 Task: Create a due date automation trigger when advanced on, on the tuesday before a card is due add fields without custom field "Resume" set at 11:00 AM.
Action: Mouse moved to (1139, 347)
Screenshot: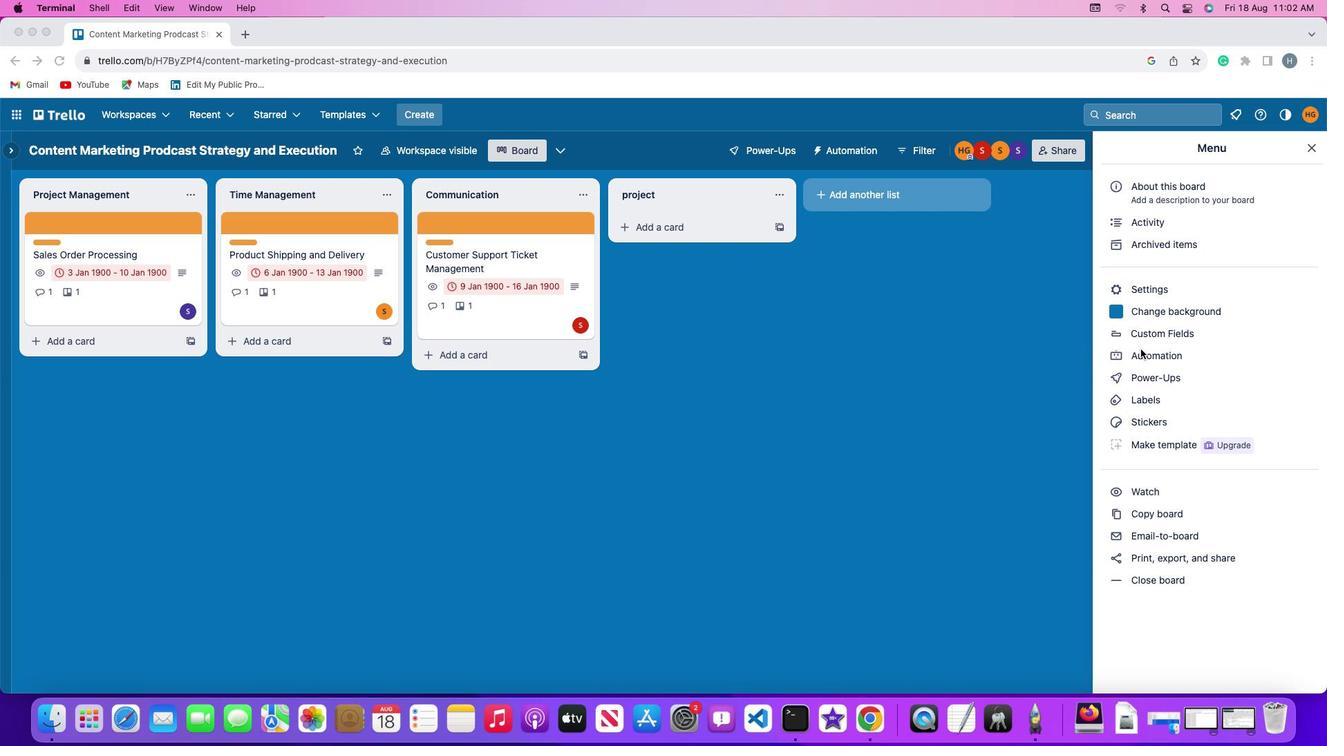 
Action: Mouse pressed left at (1139, 347)
Screenshot: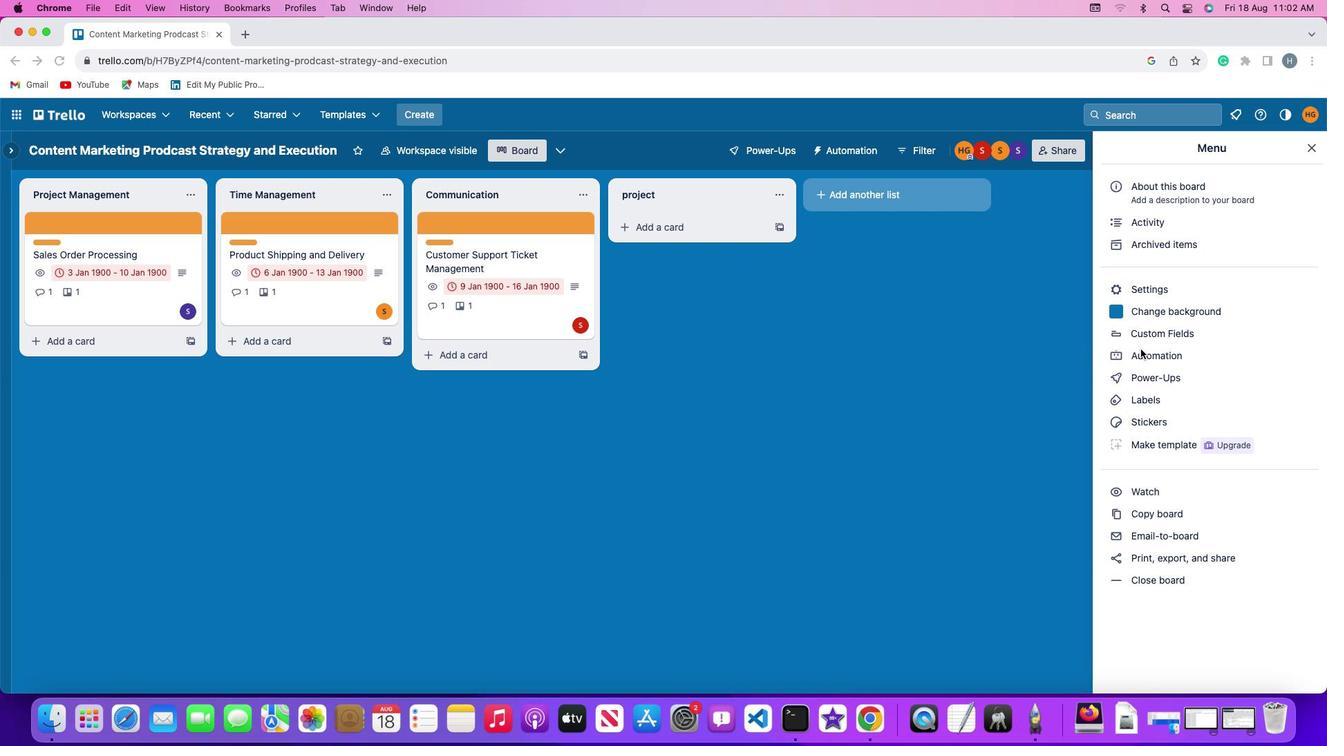 
Action: Mouse pressed left at (1139, 347)
Screenshot: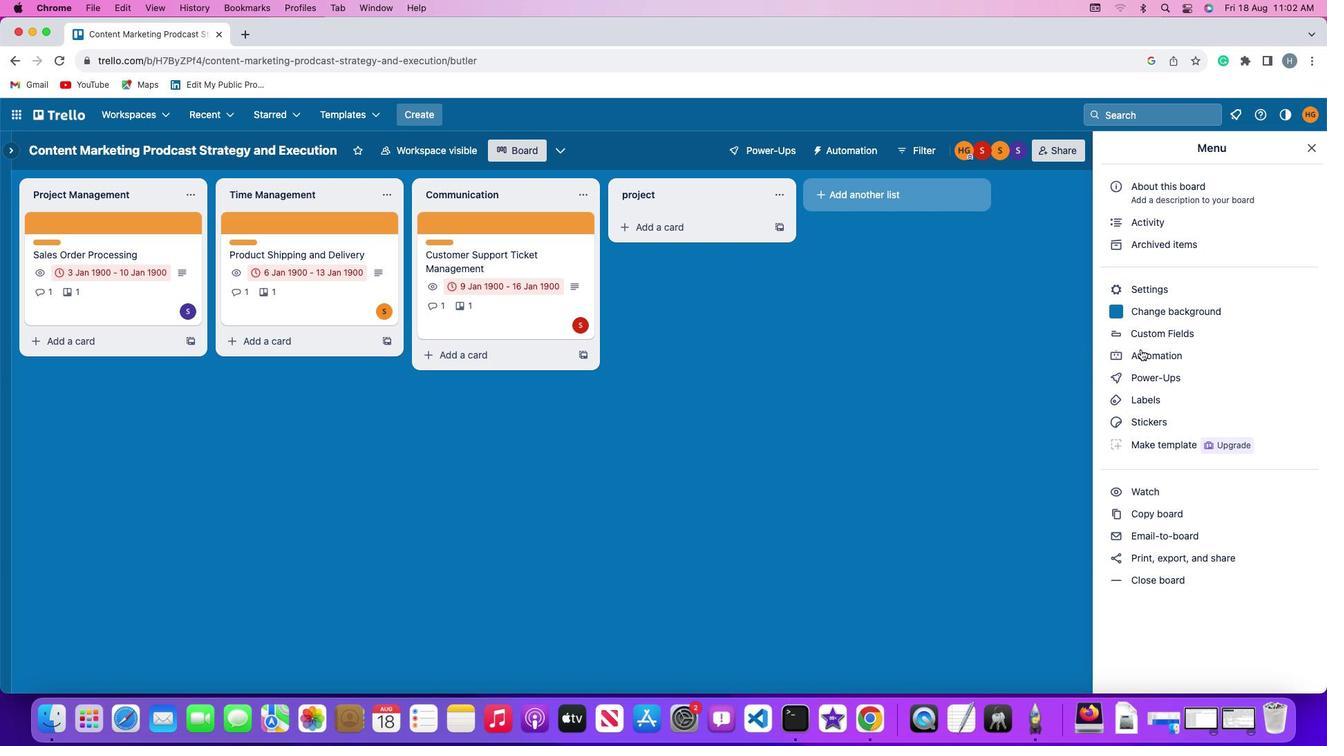 
Action: Mouse moved to (78, 331)
Screenshot: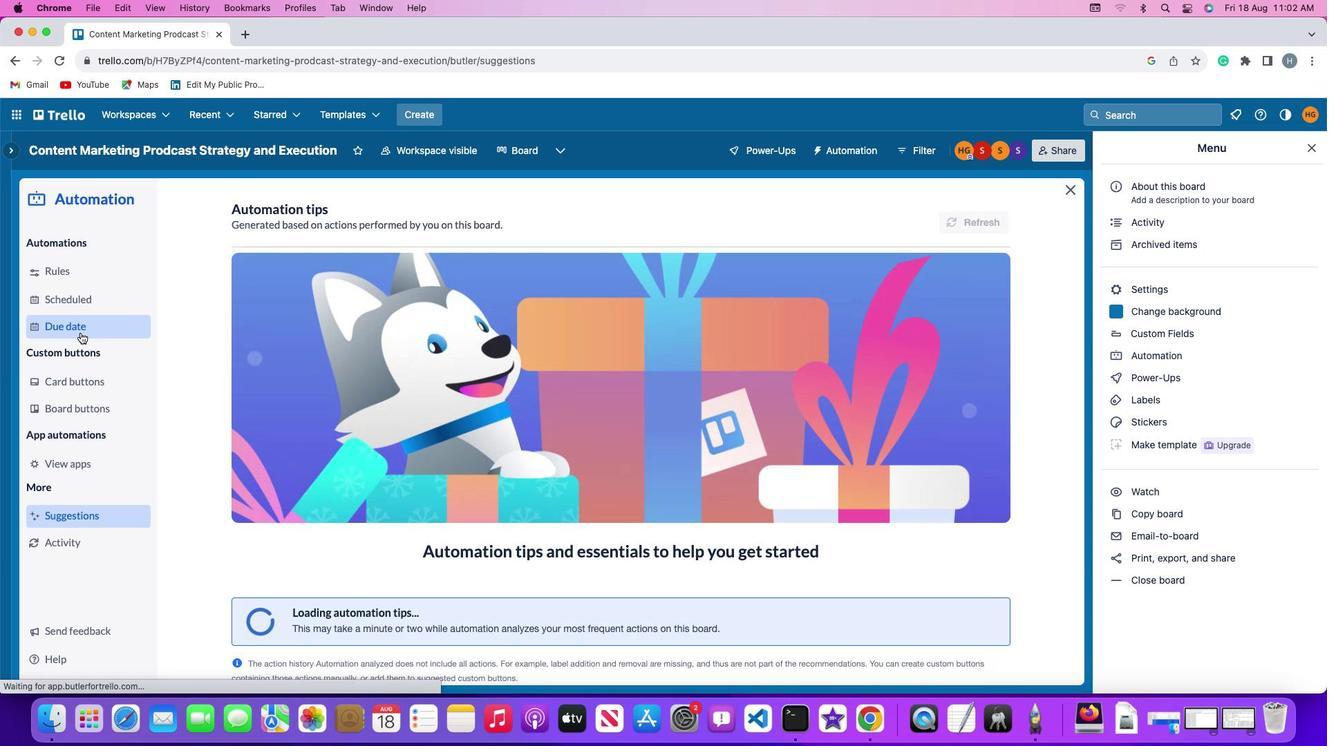 
Action: Mouse pressed left at (78, 331)
Screenshot: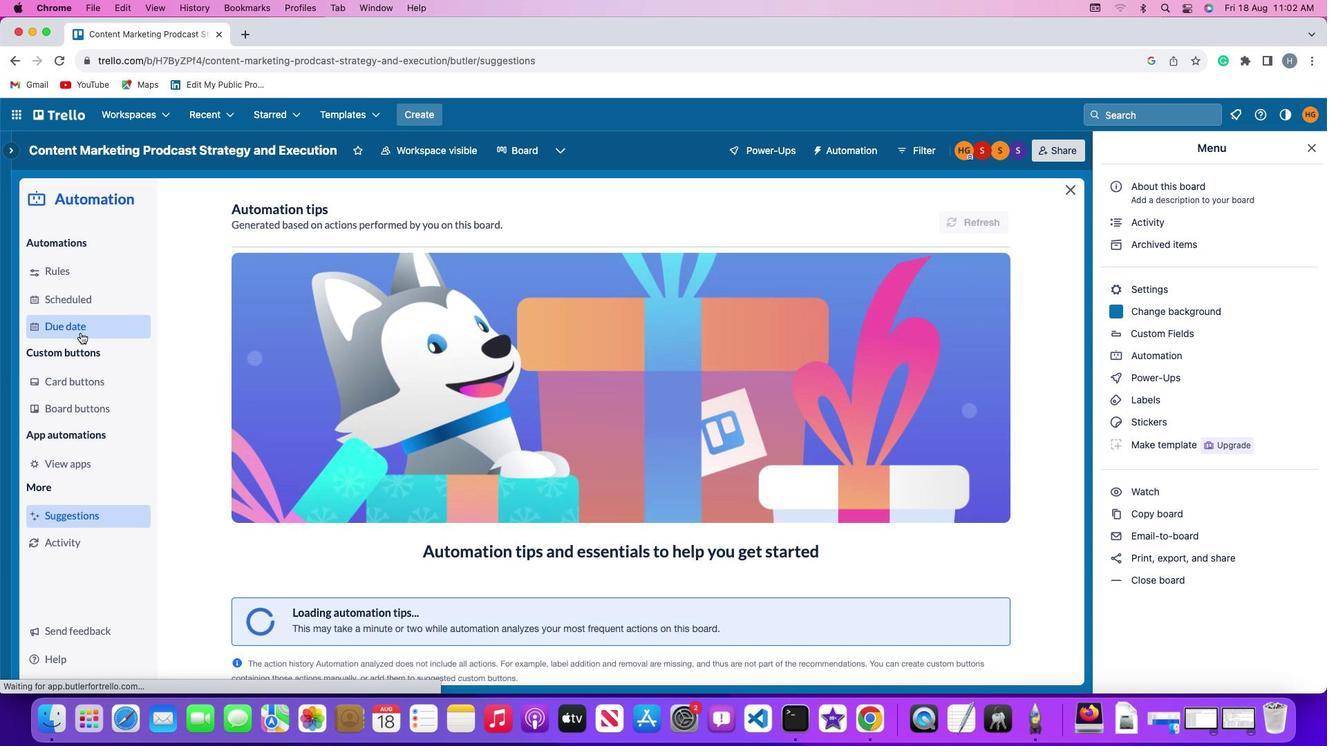 
Action: Mouse moved to (943, 209)
Screenshot: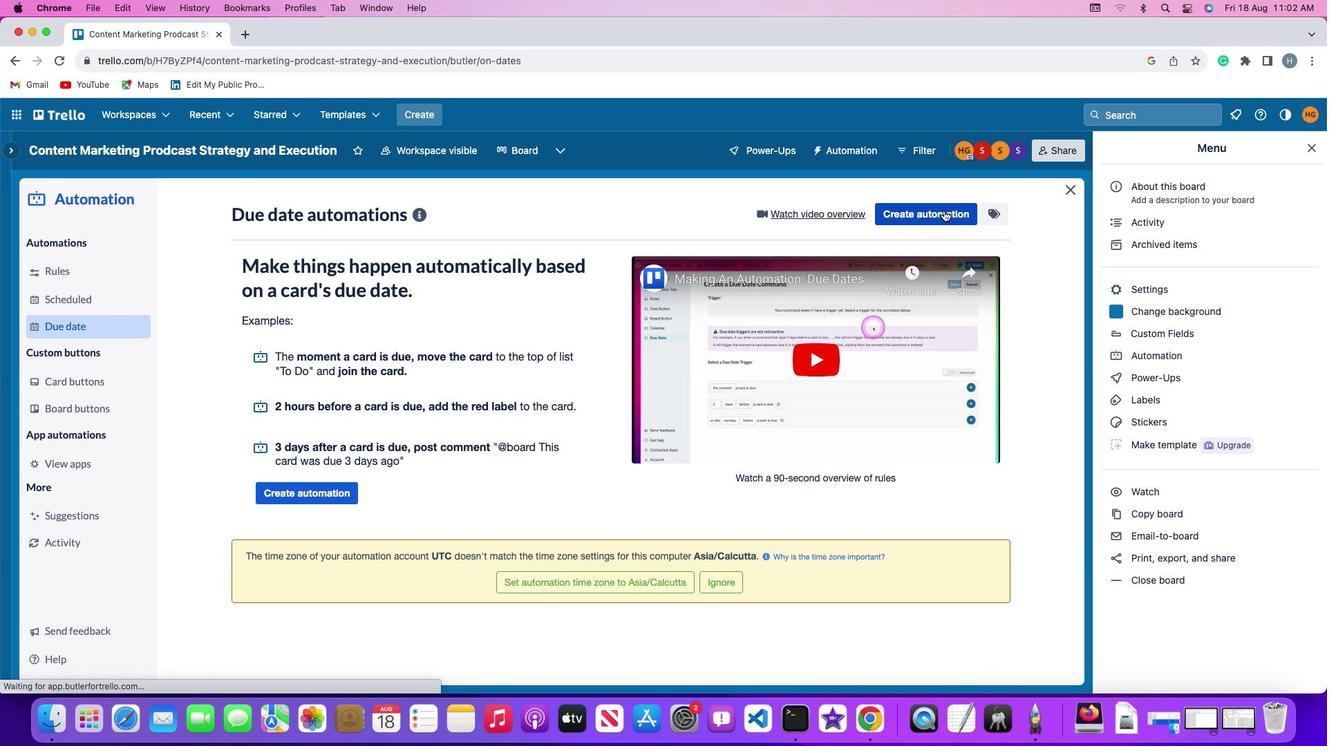 
Action: Mouse pressed left at (943, 209)
Screenshot: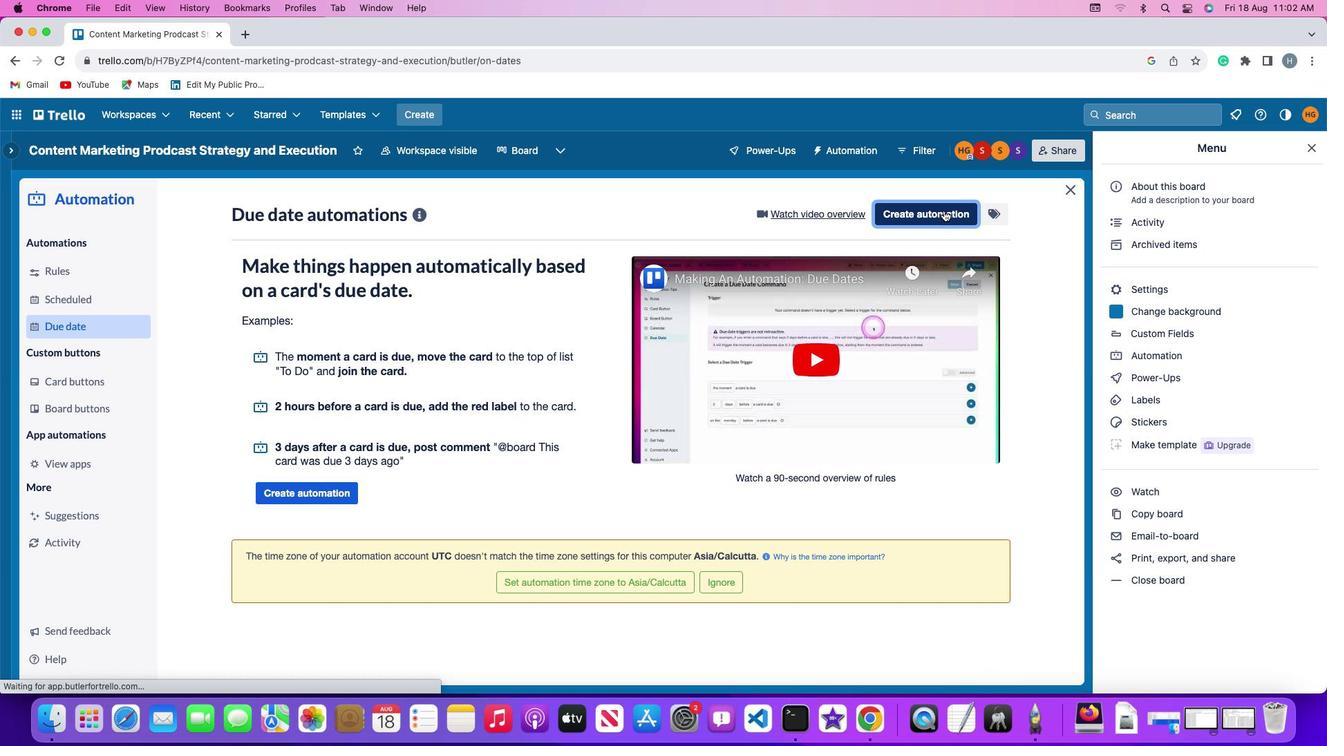 
Action: Mouse moved to (270, 345)
Screenshot: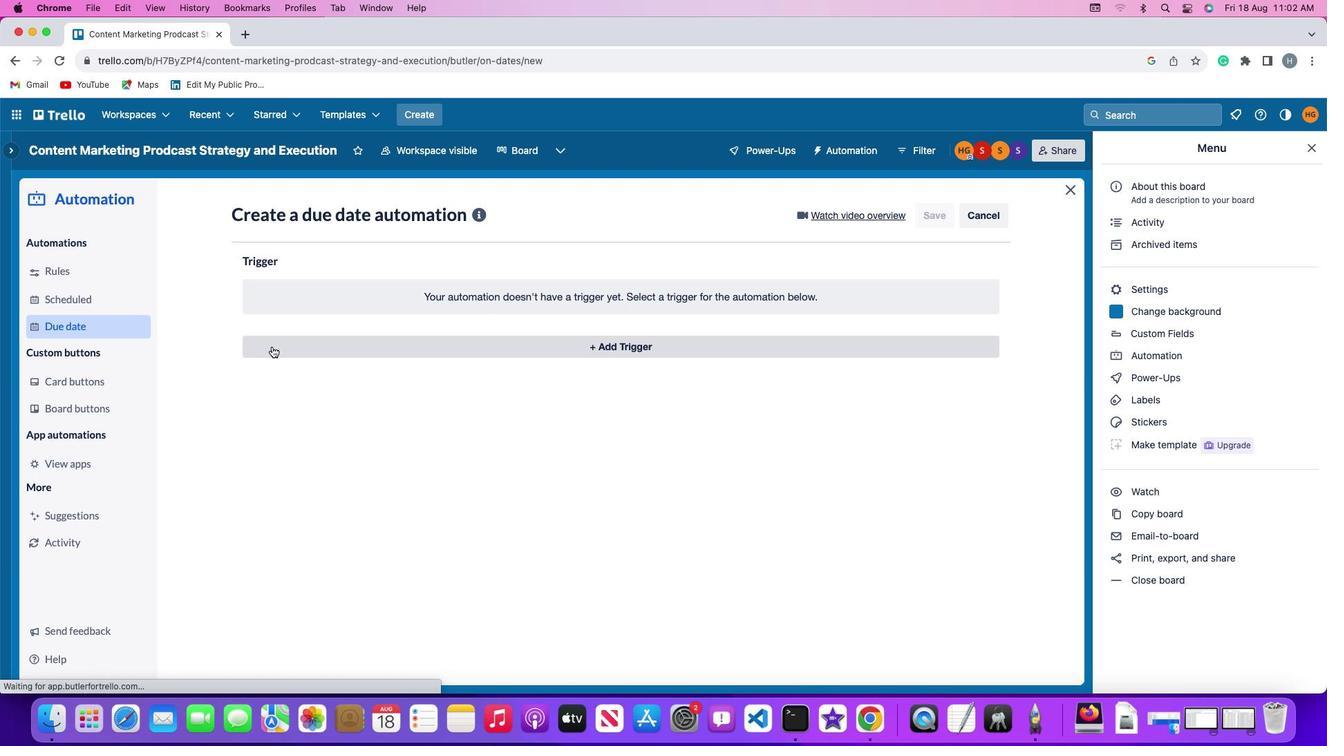 
Action: Mouse pressed left at (270, 345)
Screenshot: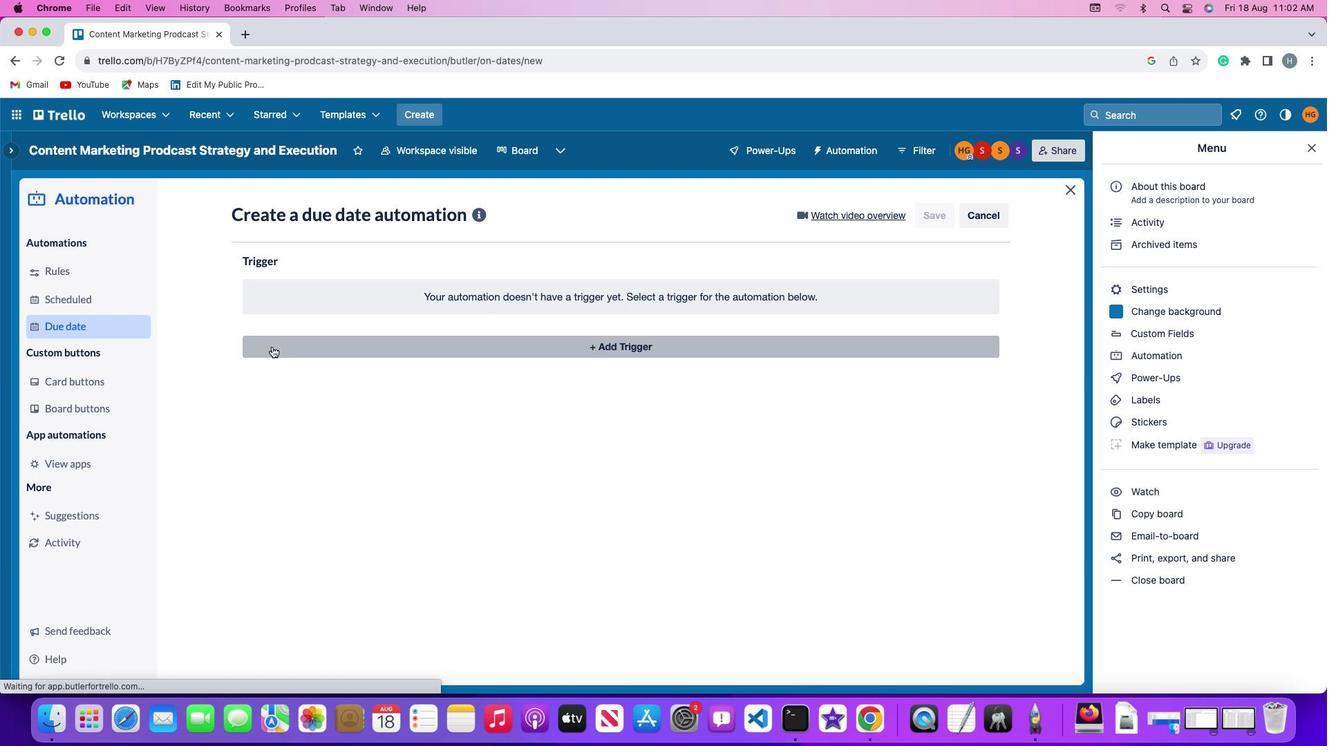 
Action: Mouse moved to (288, 600)
Screenshot: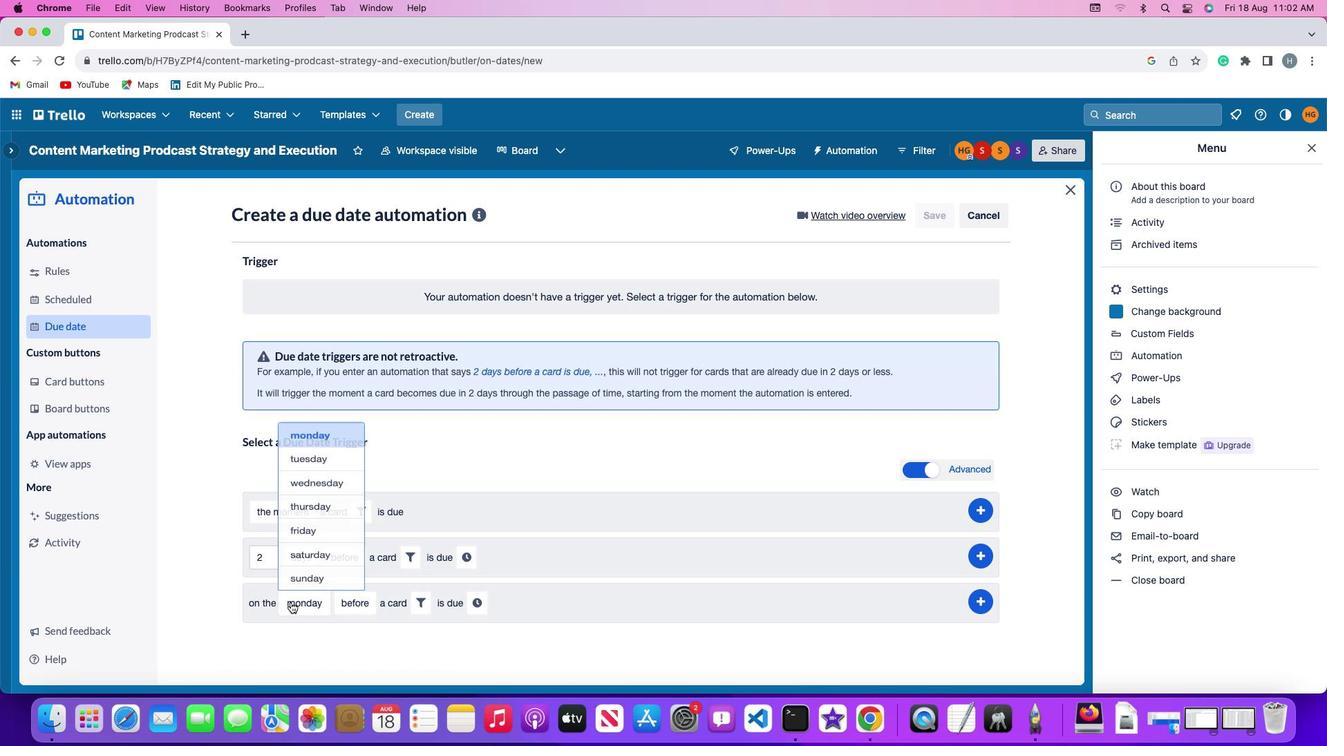 
Action: Mouse pressed left at (288, 600)
Screenshot: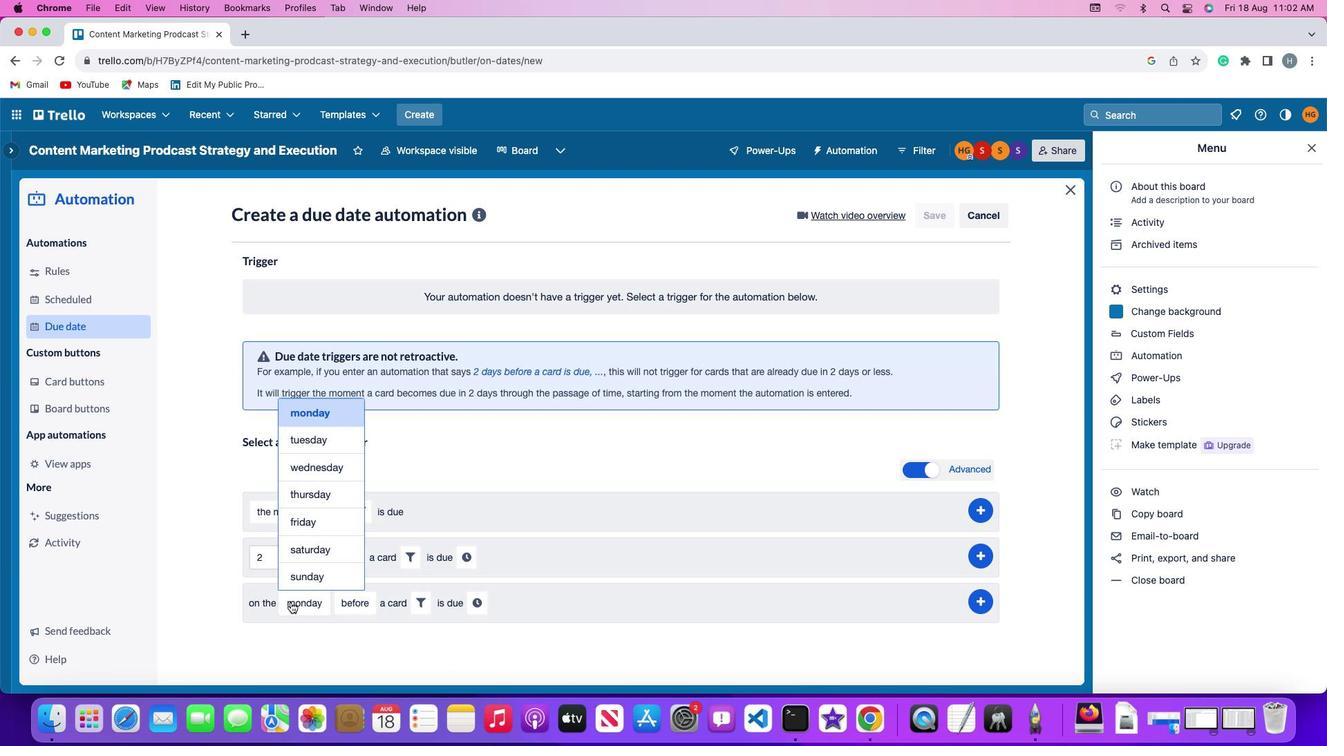 
Action: Mouse moved to (311, 438)
Screenshot: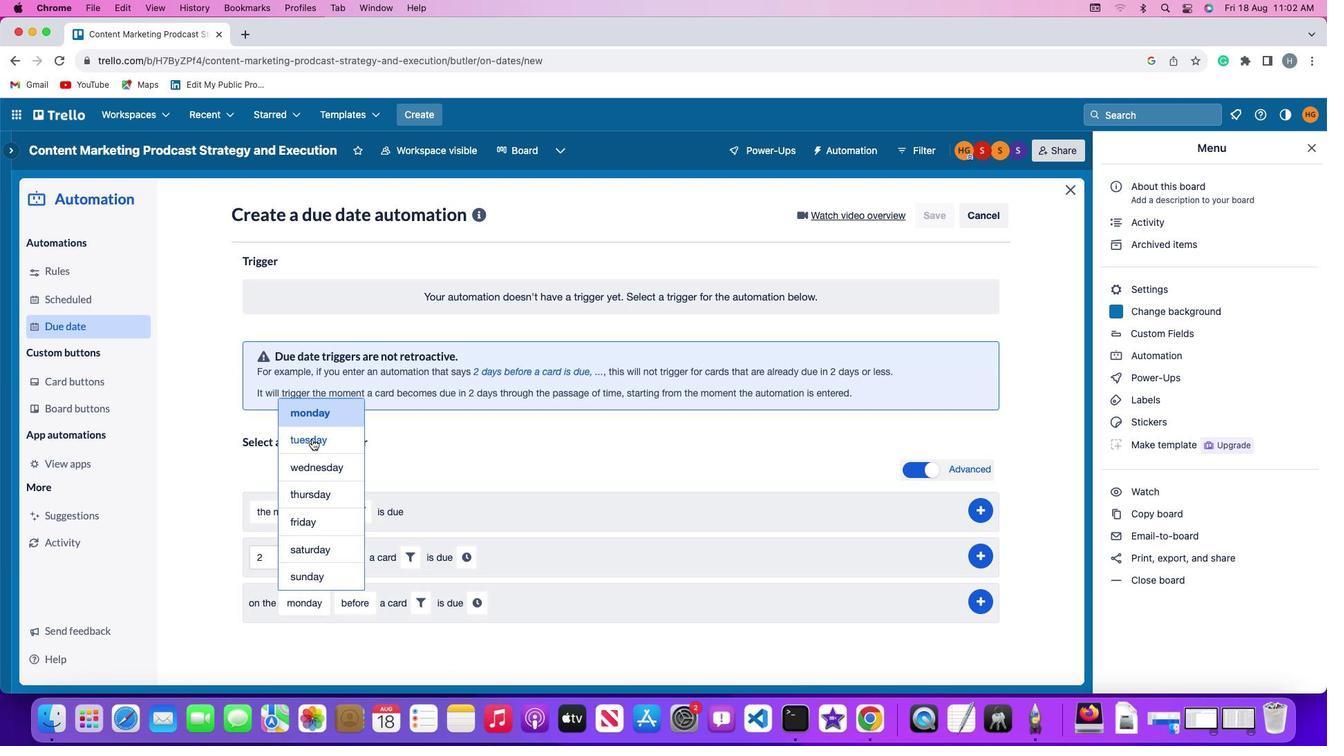 
Action: Mouse pressed left at (311, 438)
Screenshot: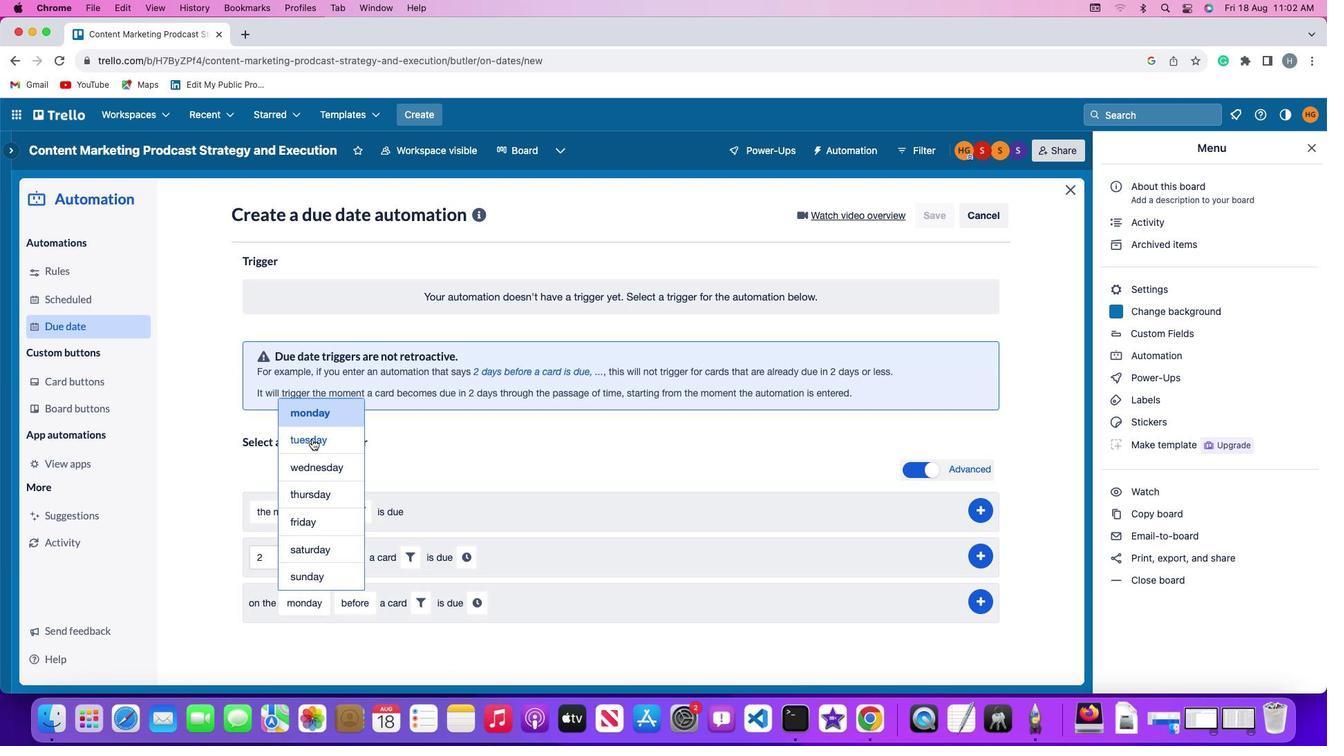 
Action: Mouse moved to (361, 595)
Screenshot: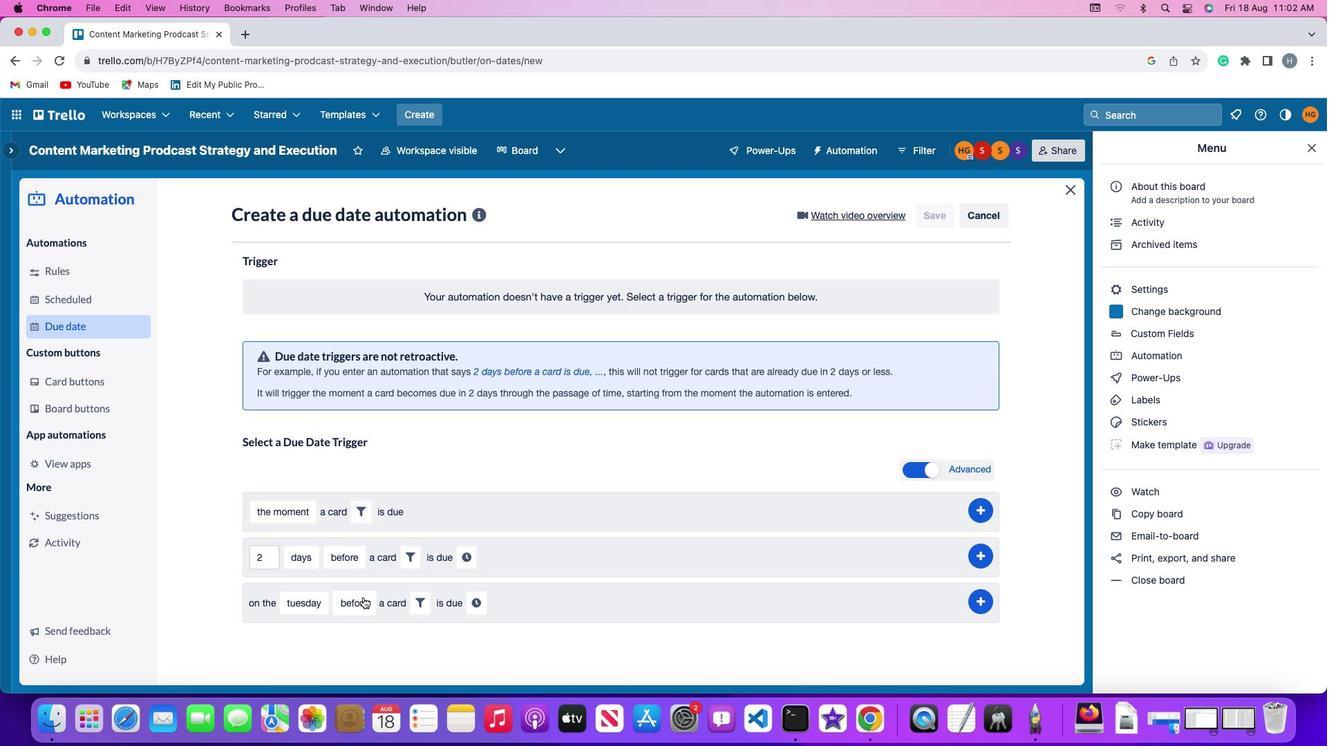 
Action: Mouse pressed left at (361, 595)
Screenshot: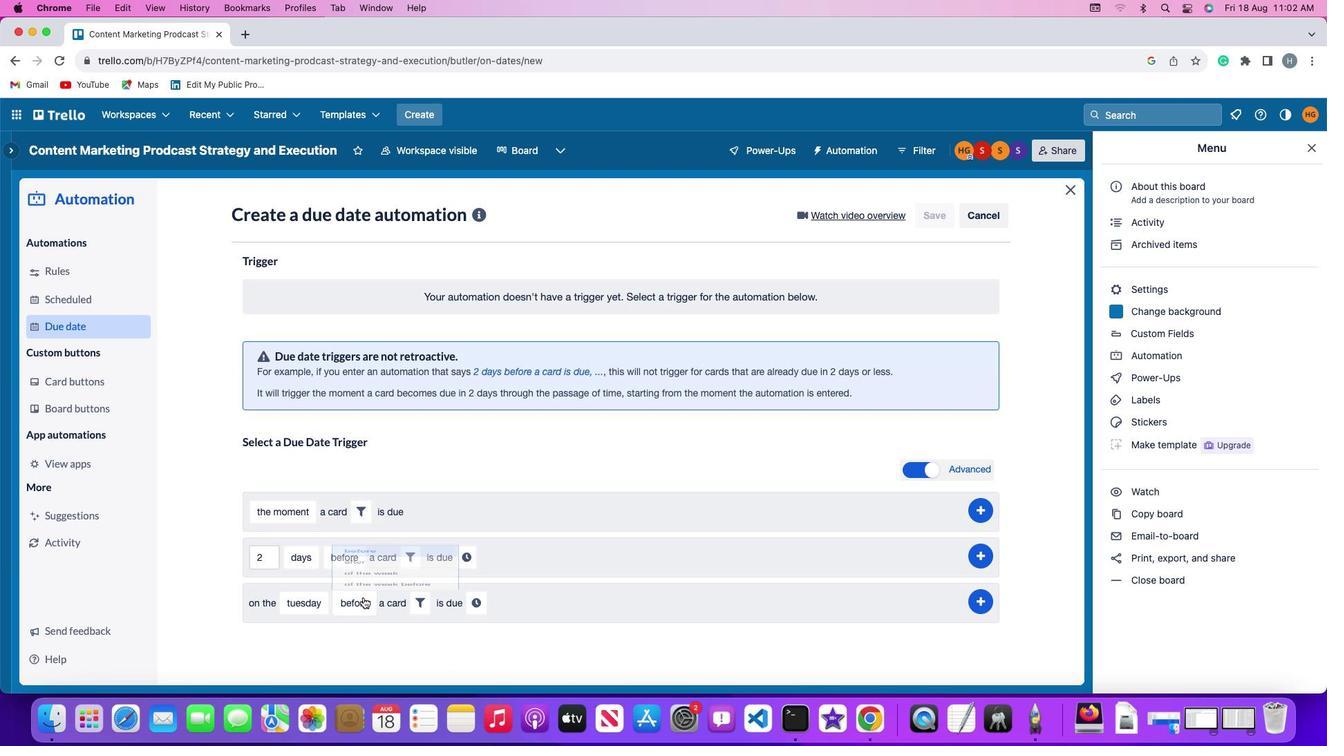 
Action: Mouse moved to (380, 495)
Screenshot: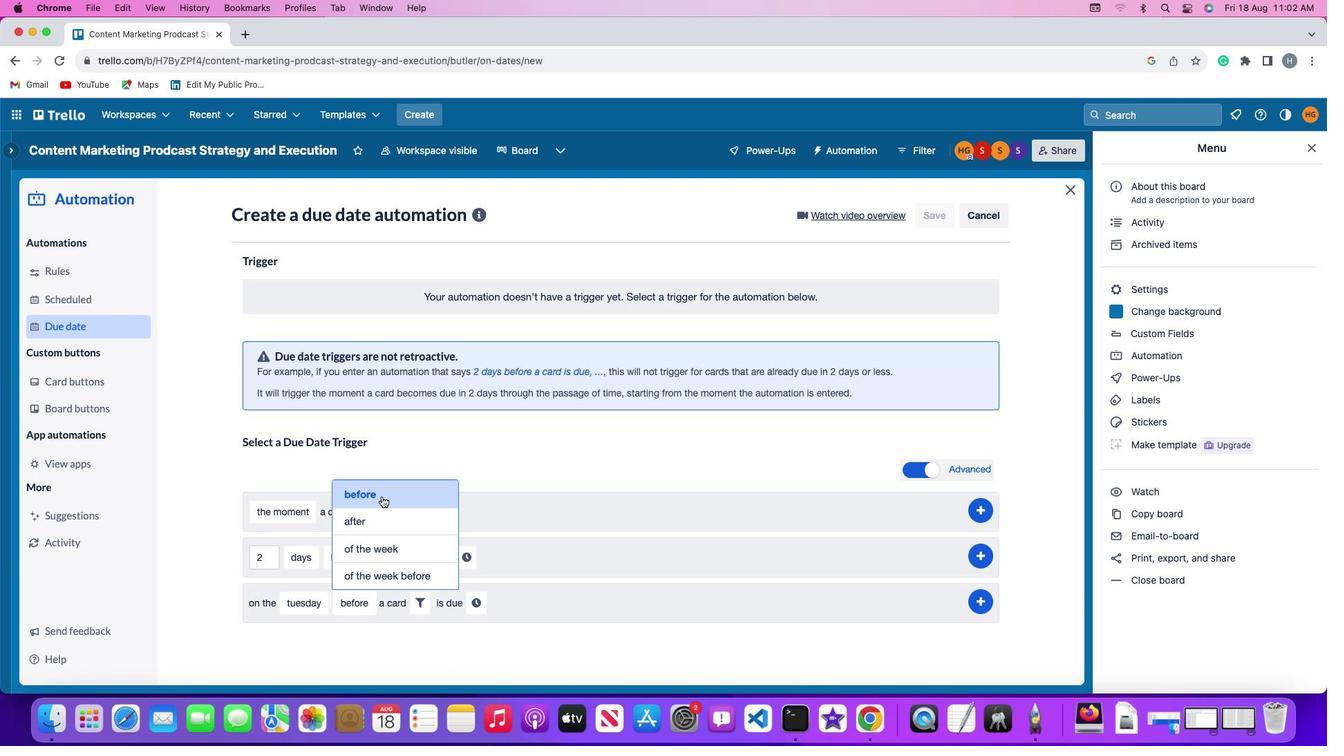 
Action: Mouse pressed left at (380, 495)
Screenshot: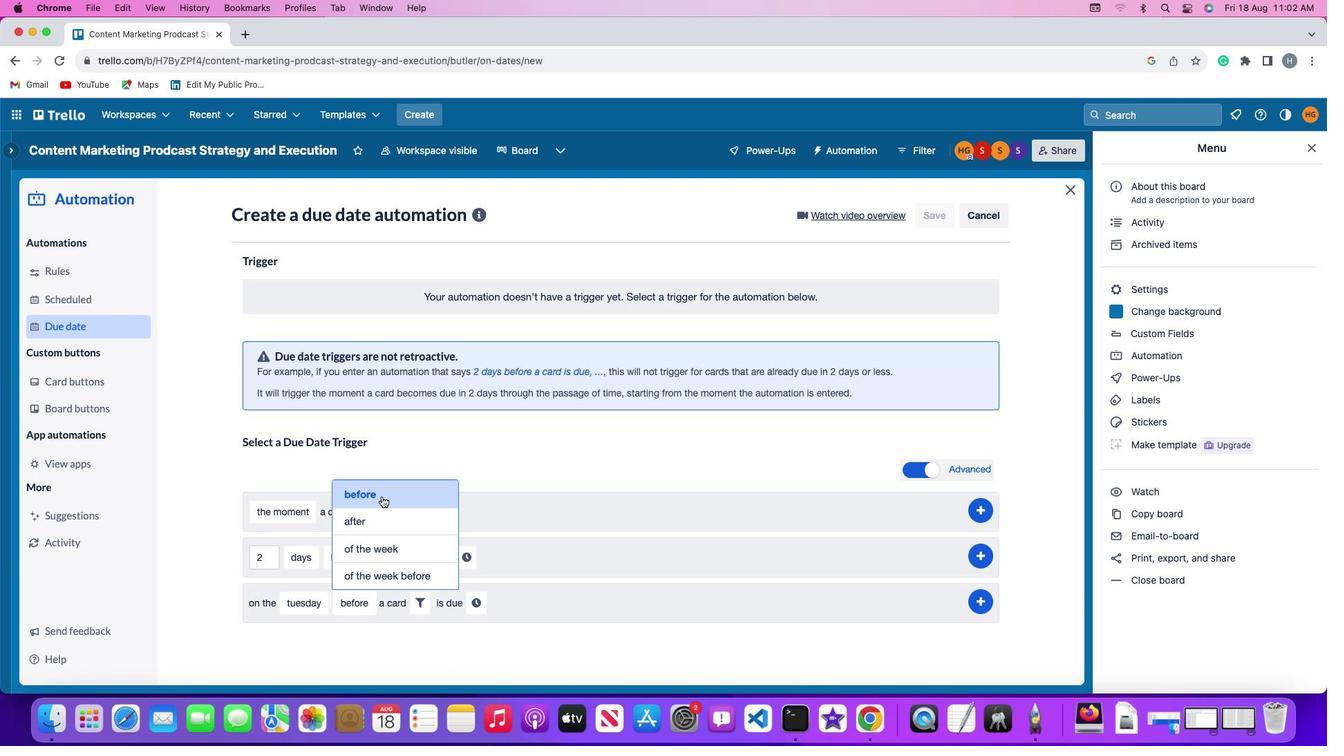 
Action: Mouse moved to (423, 602)
Screenshot: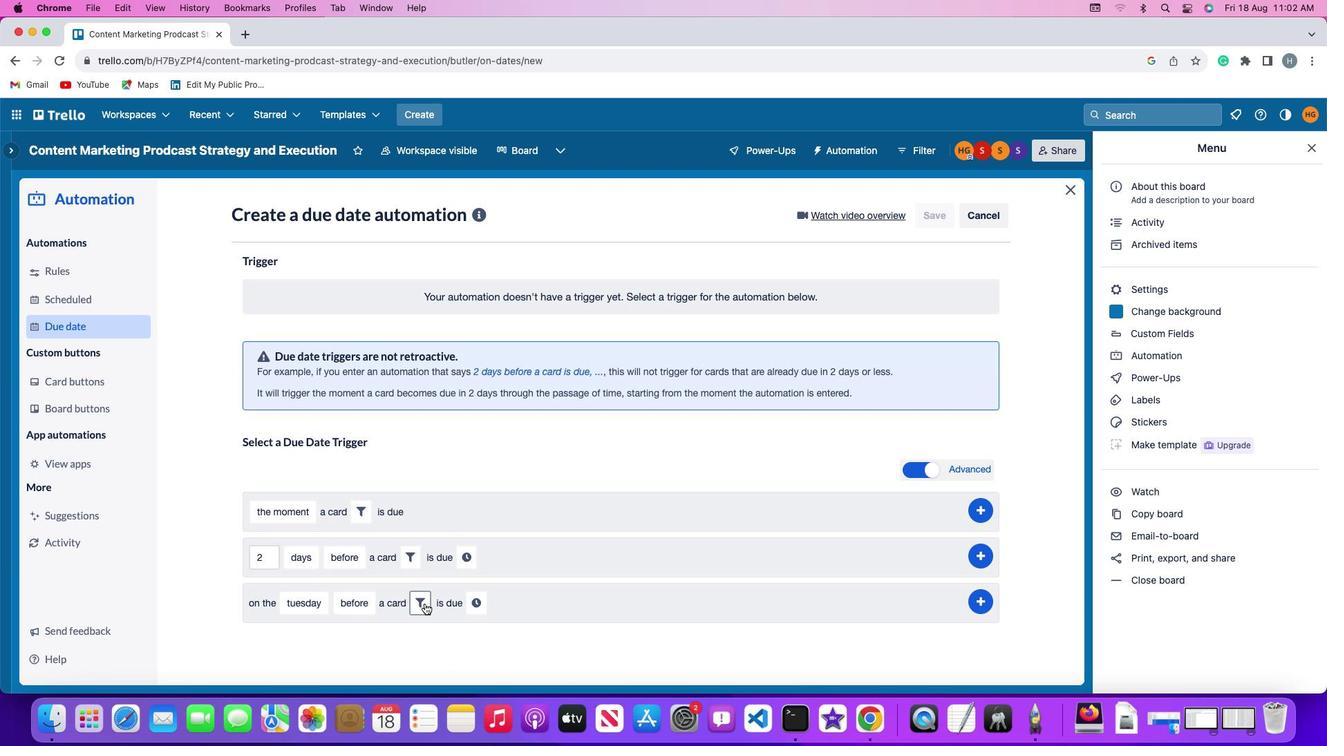 
Action: Mouse pressed left at (423, 602)
Screenshot: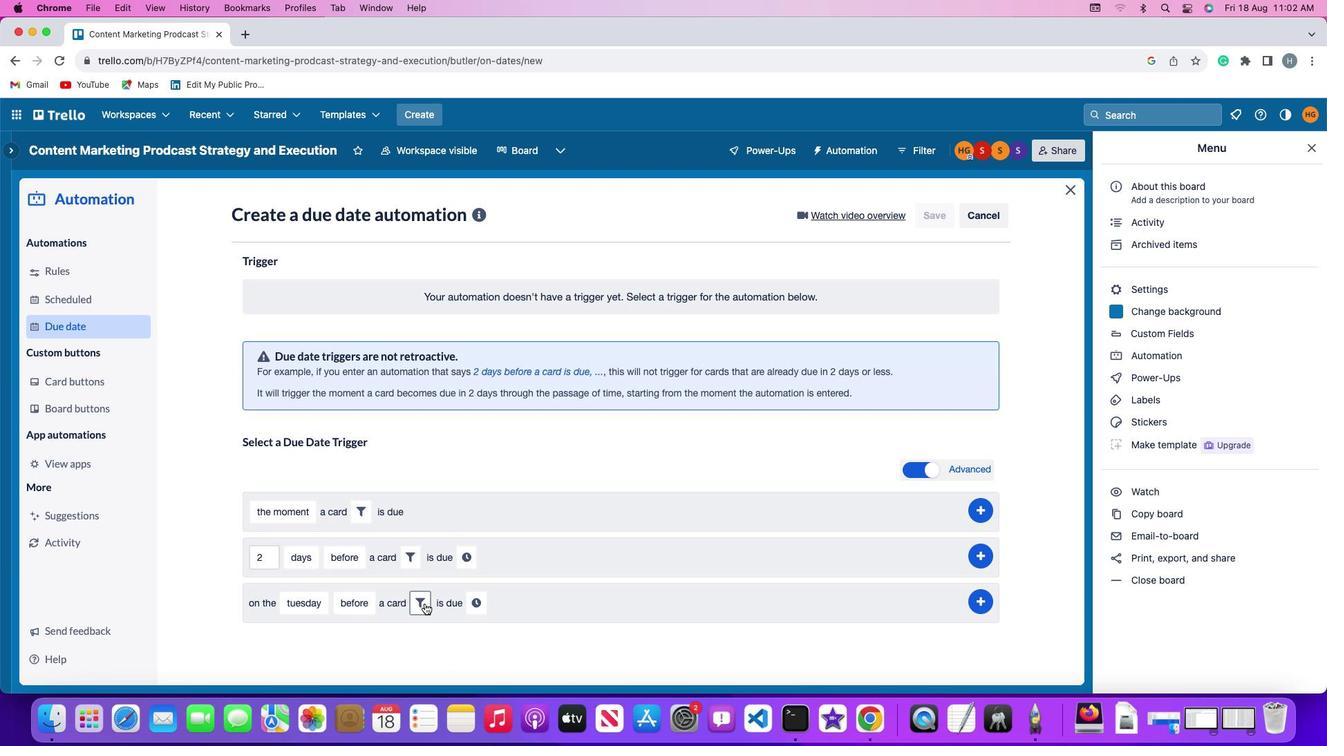 
Action: Mouse moved to (636, 643)
Screenshot: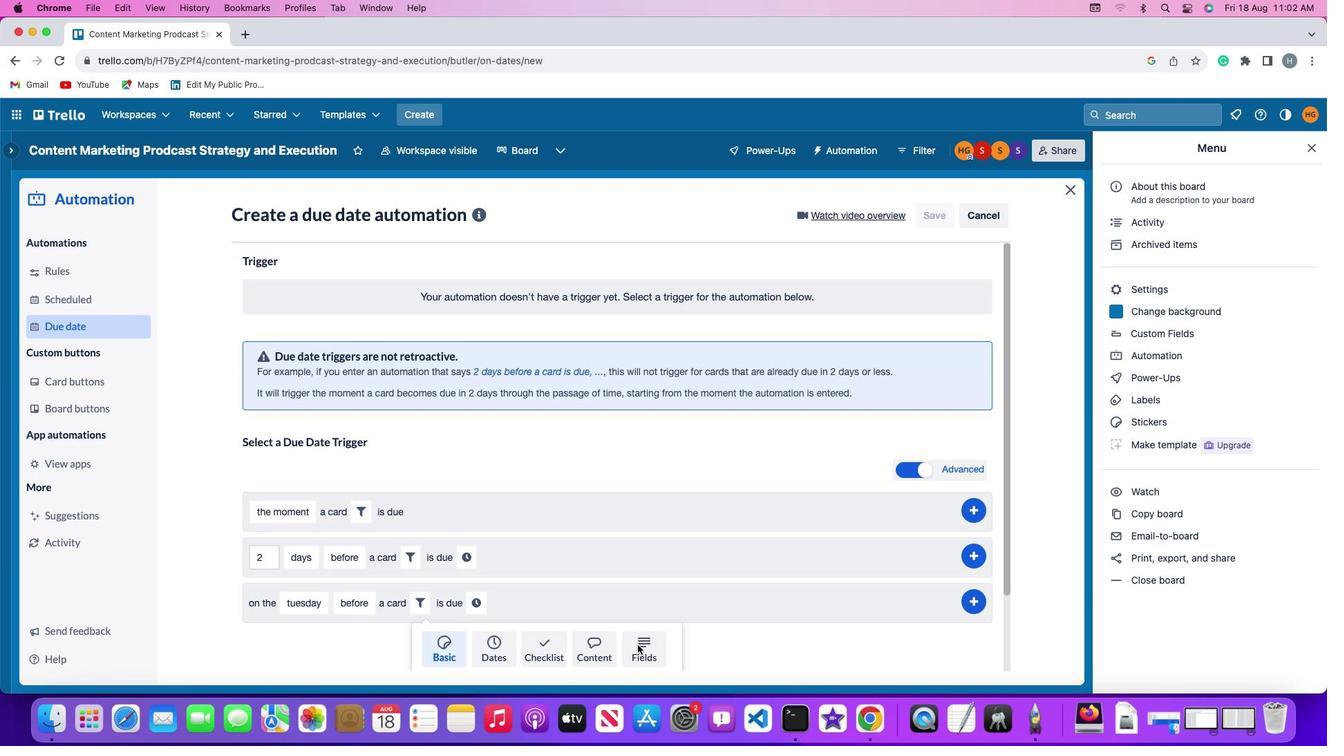 
Action: Mouse pressed left at (636, 643)
Screenshot: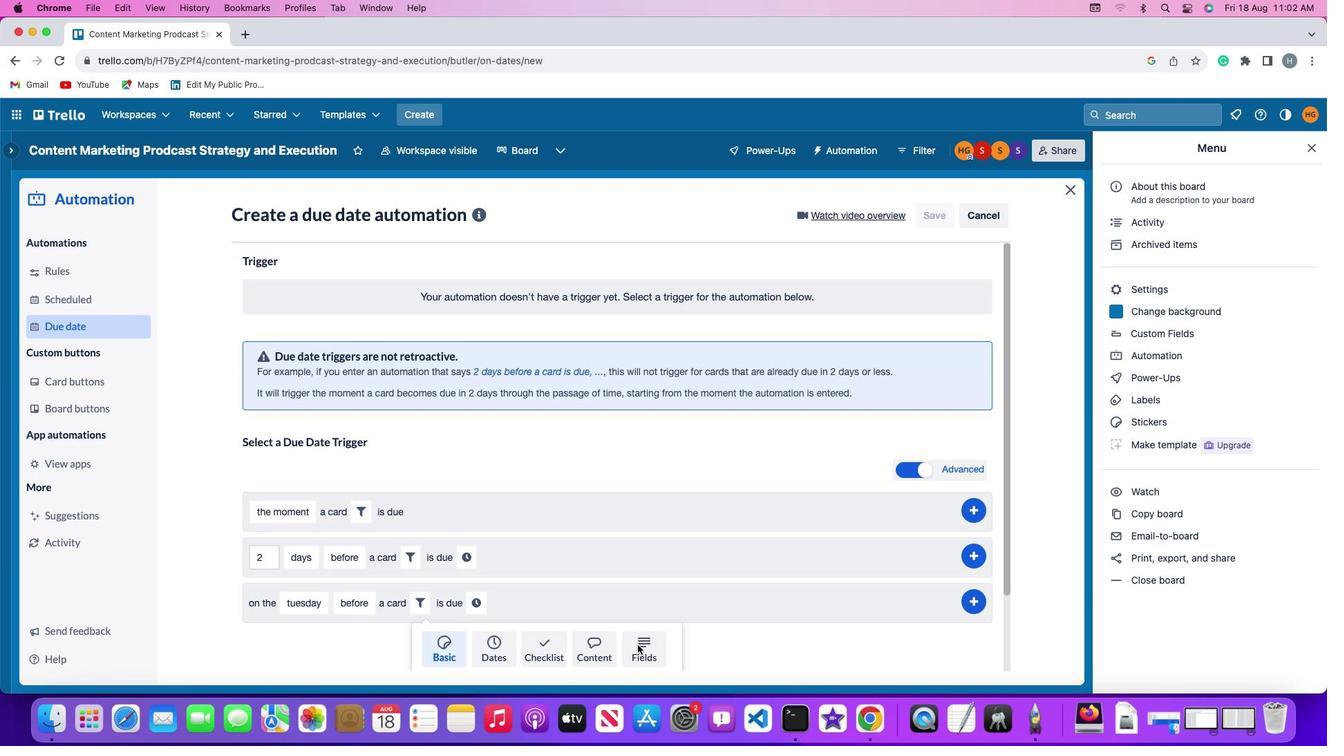 
Action: Mouse moved to (376, 640)
Screenshot: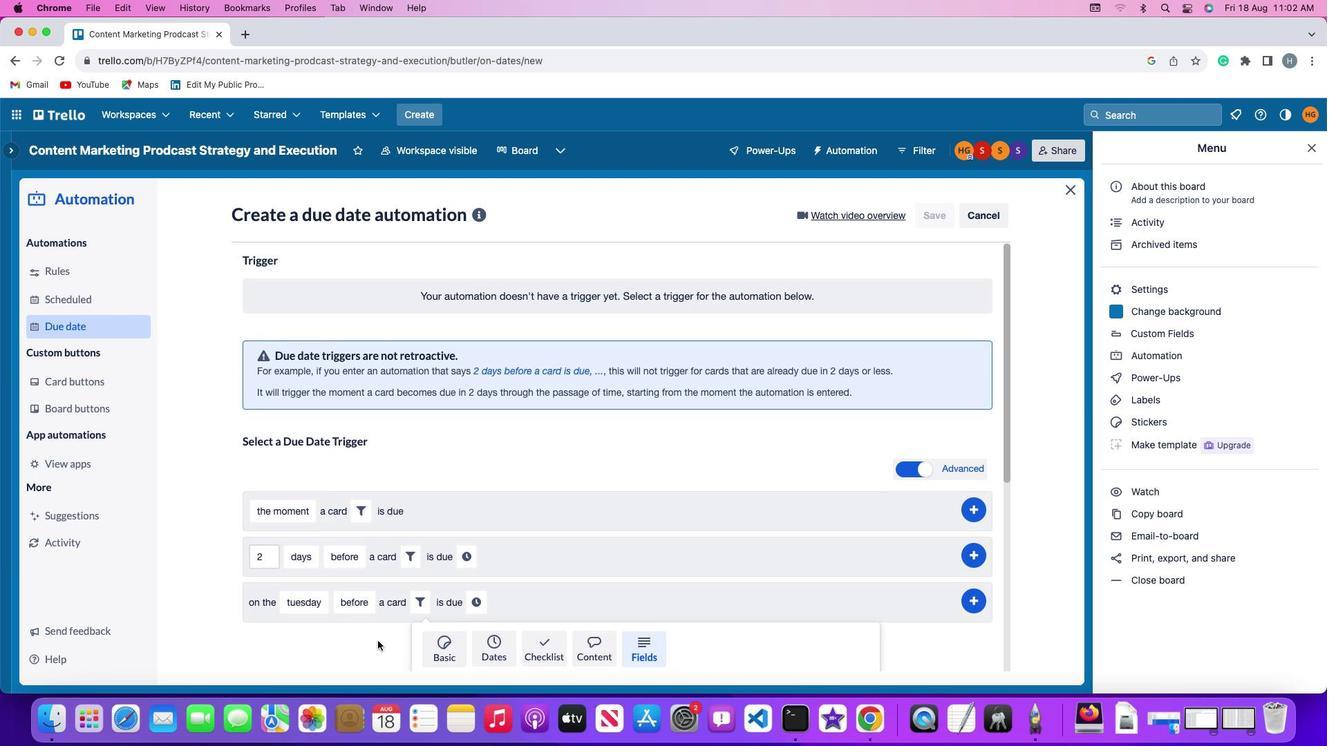 
Action: Mouse scrolled (376, 640) with delta (0, -1)
Screenshot: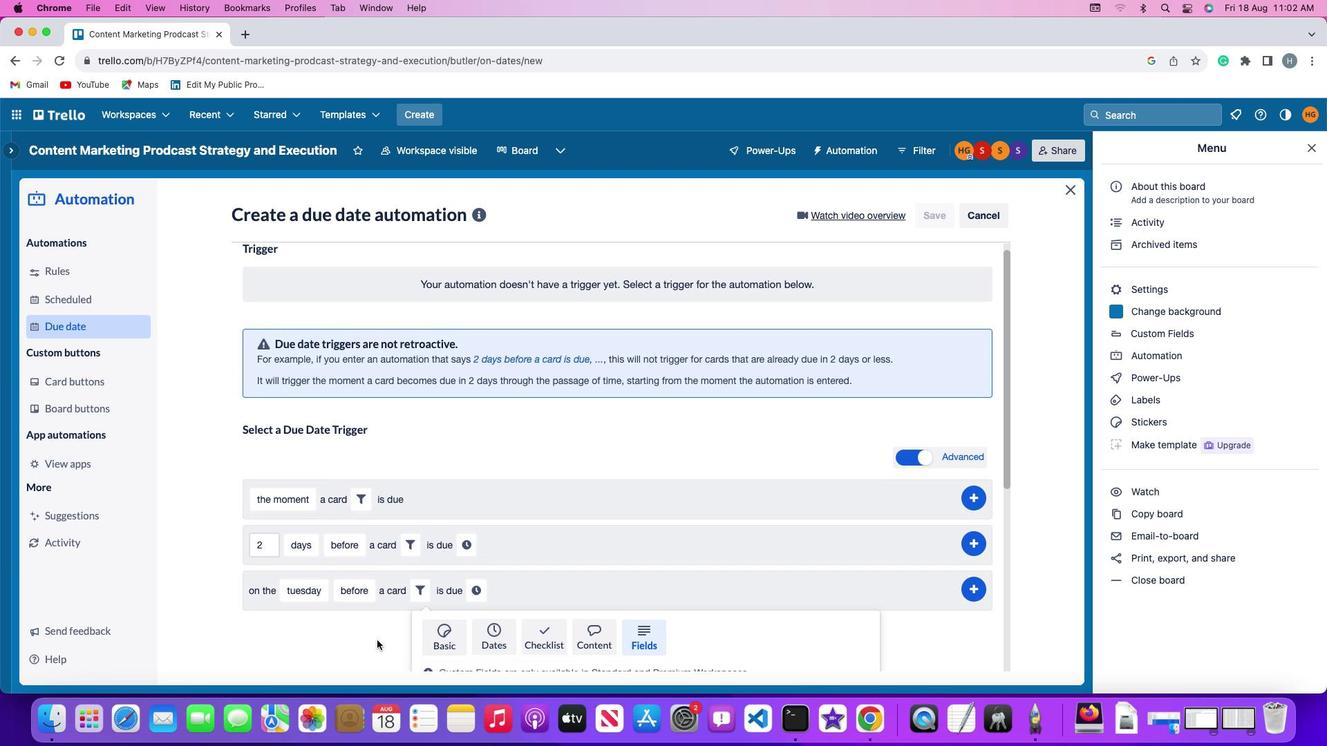 
Action: Mouse moved to (376, 639)
Screenshot: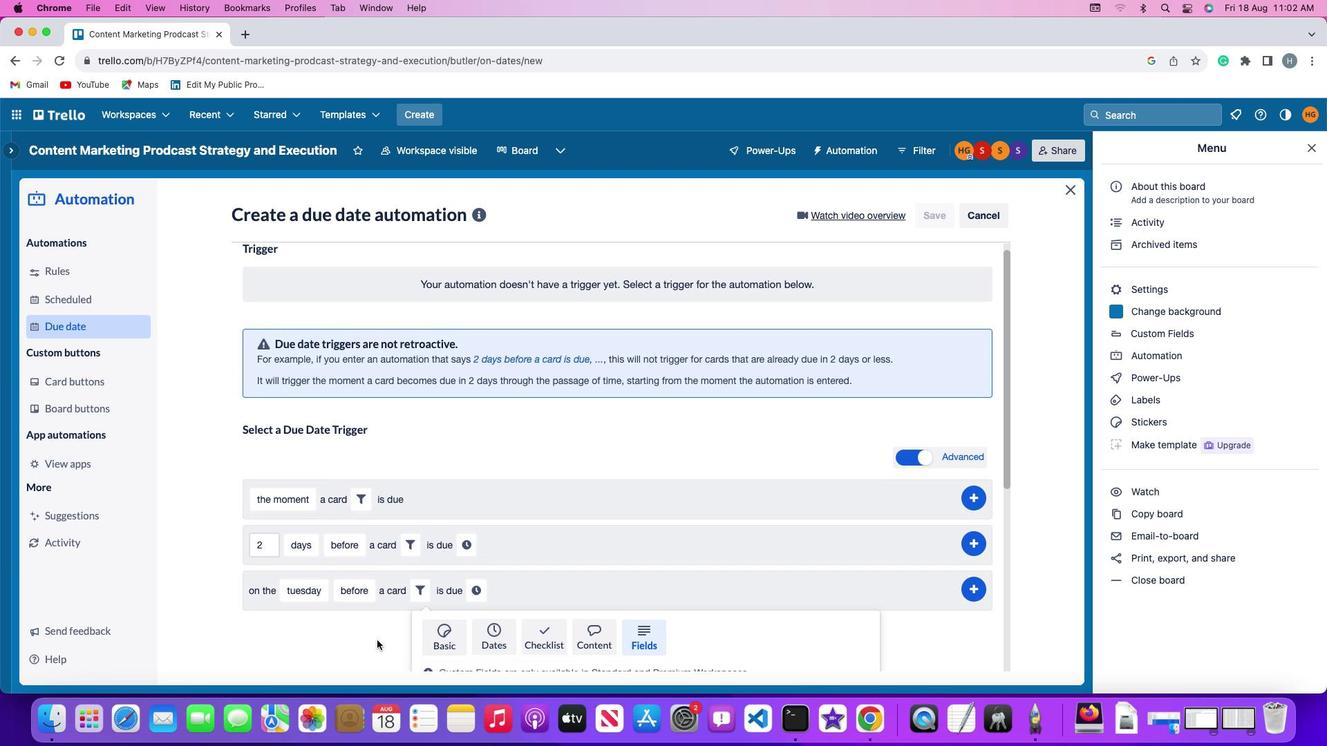 
Action: Mouse scrolled (376, 639) with delta (0, -1)
Screenshot: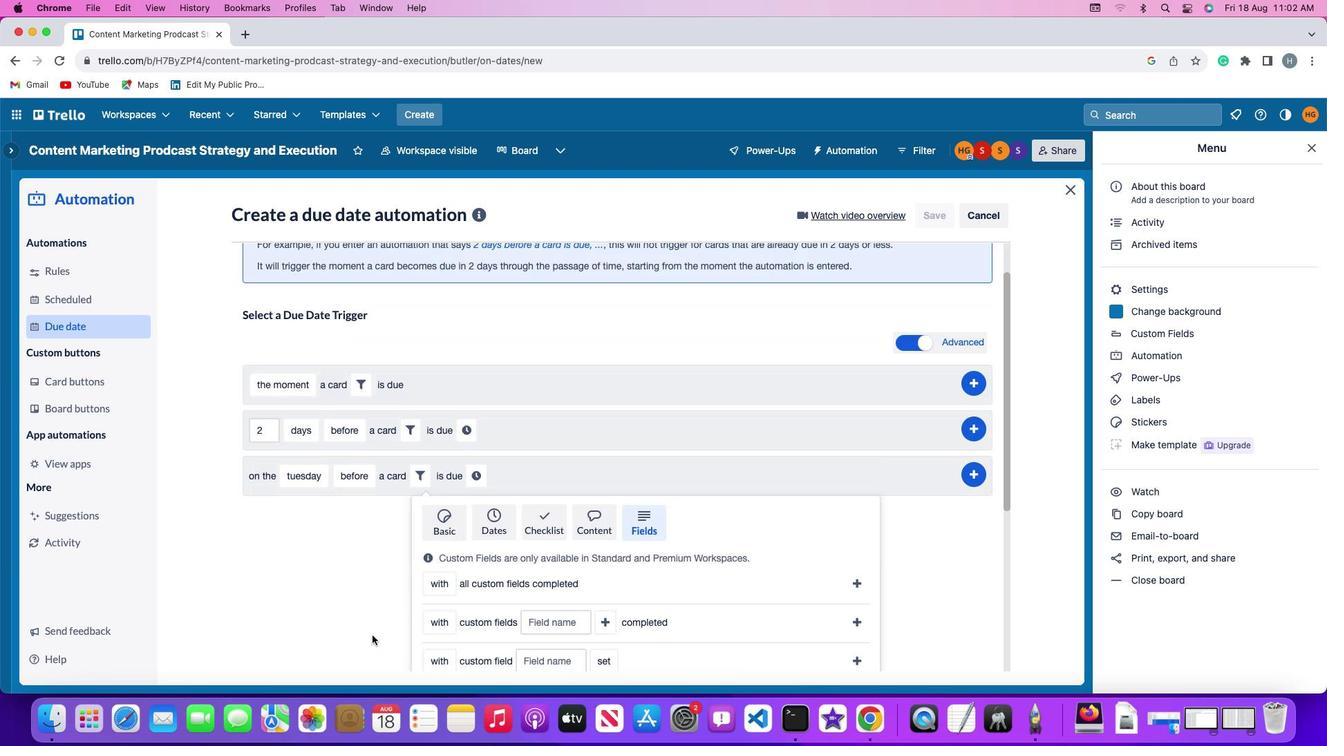 
Action: Mouse scrolled (376, 639) with delta (0, -2)
Screenshot: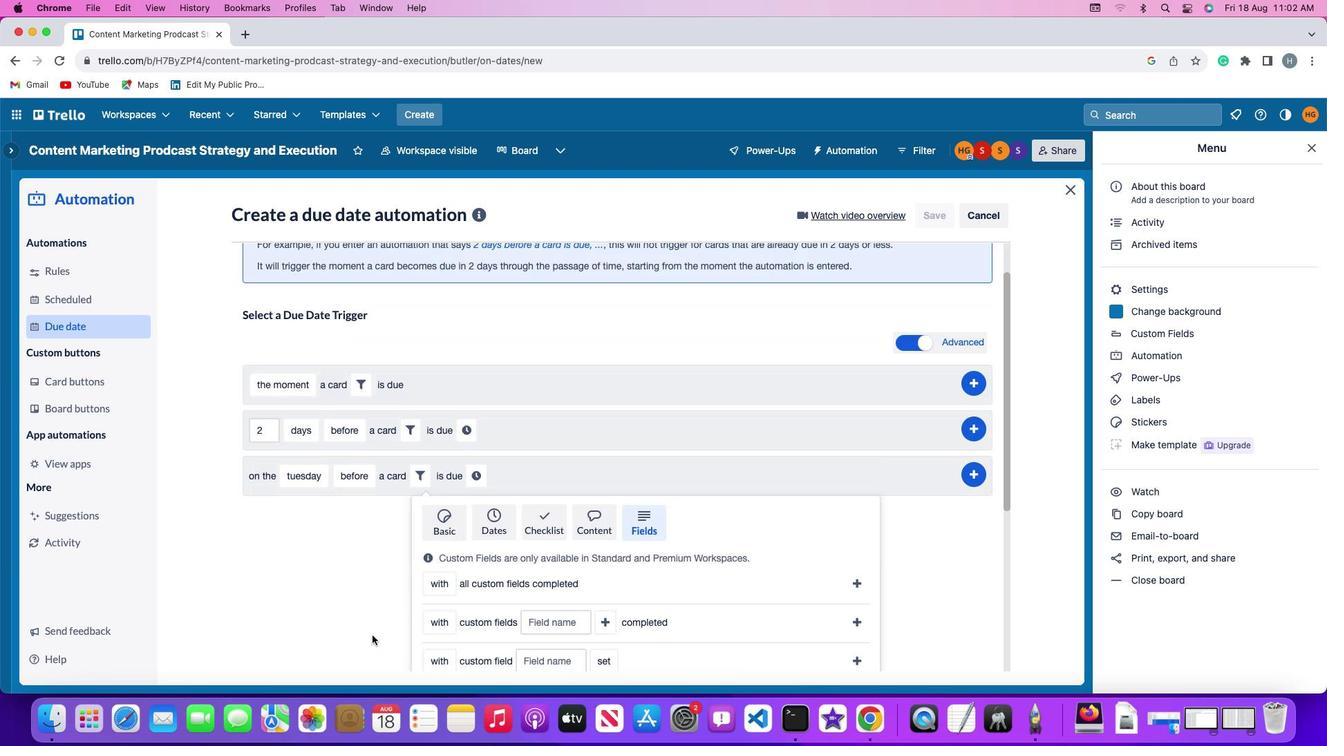 
Action: Mouse scrolled (376, 639) with delta (0, -4)
Screenshot: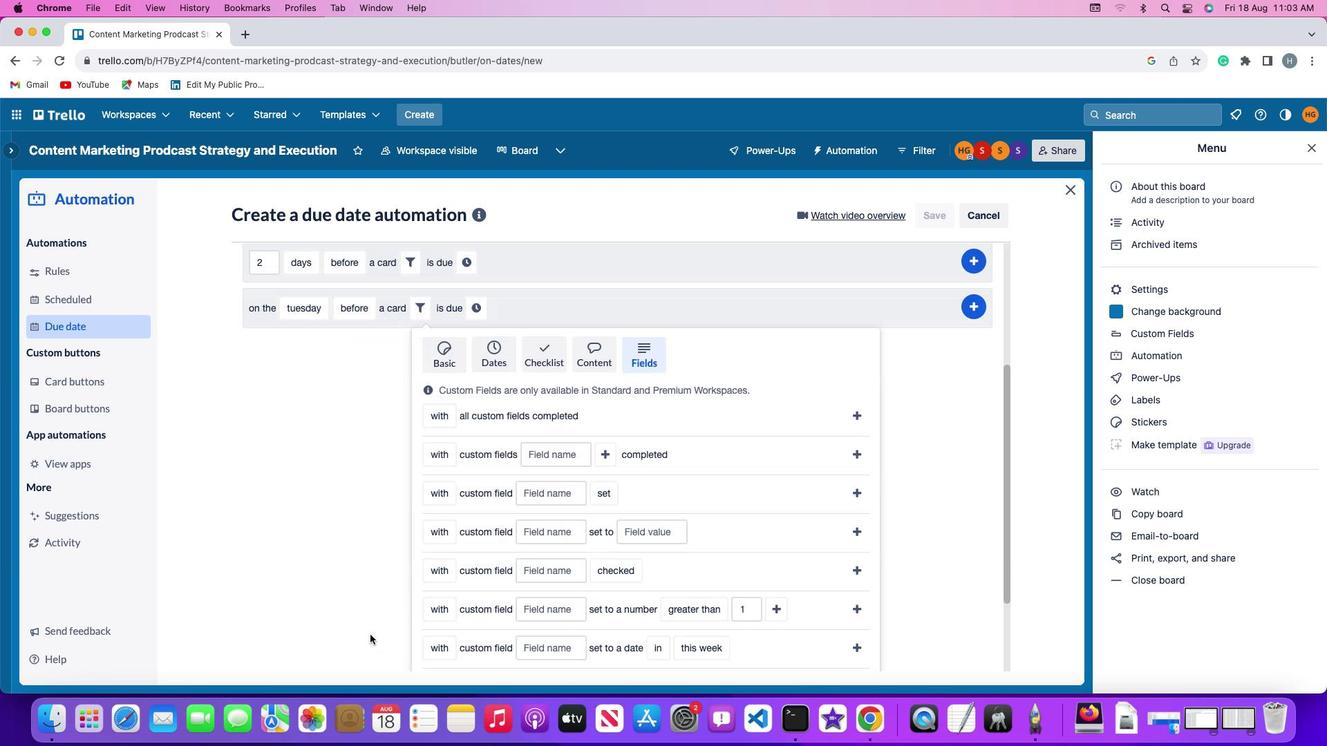 
Action: Mouse scrolled (376, 639) with delta (0, -4)
Screenshot: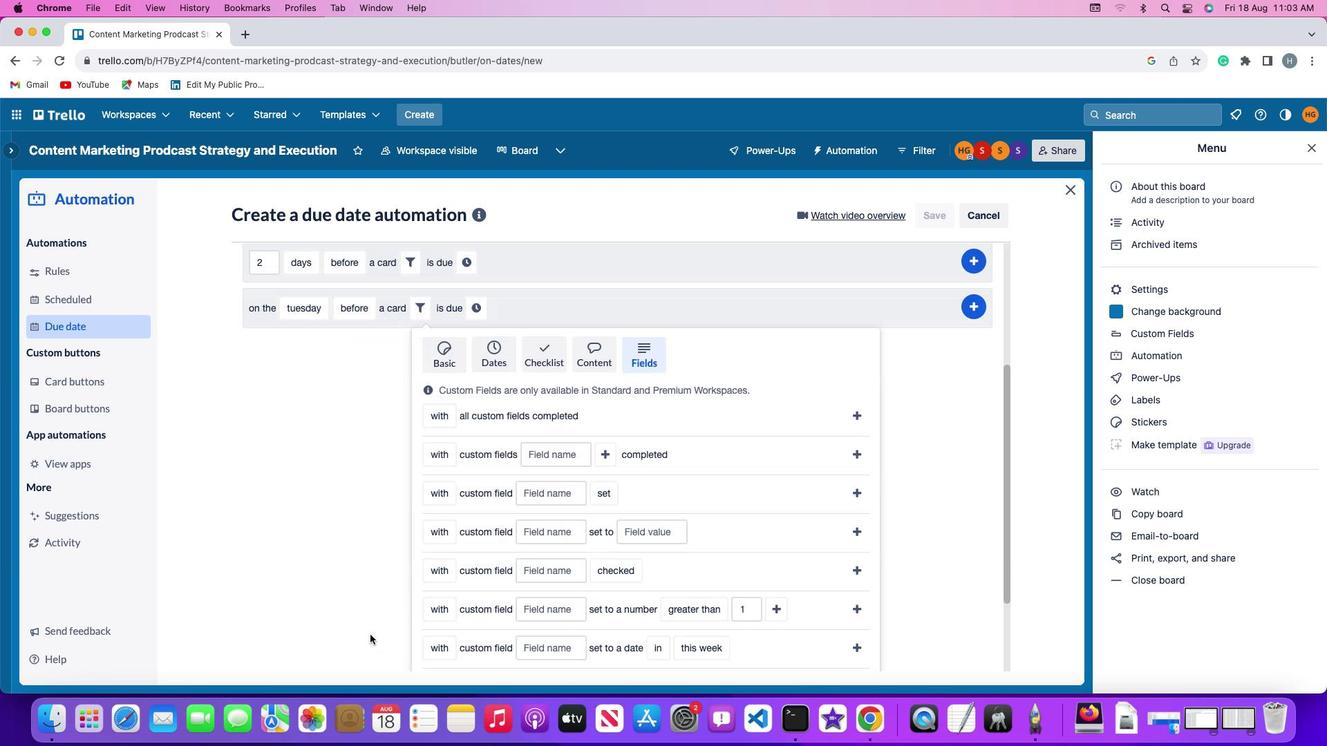 
Action: Mouse moved to (374, 636)
Screenshot: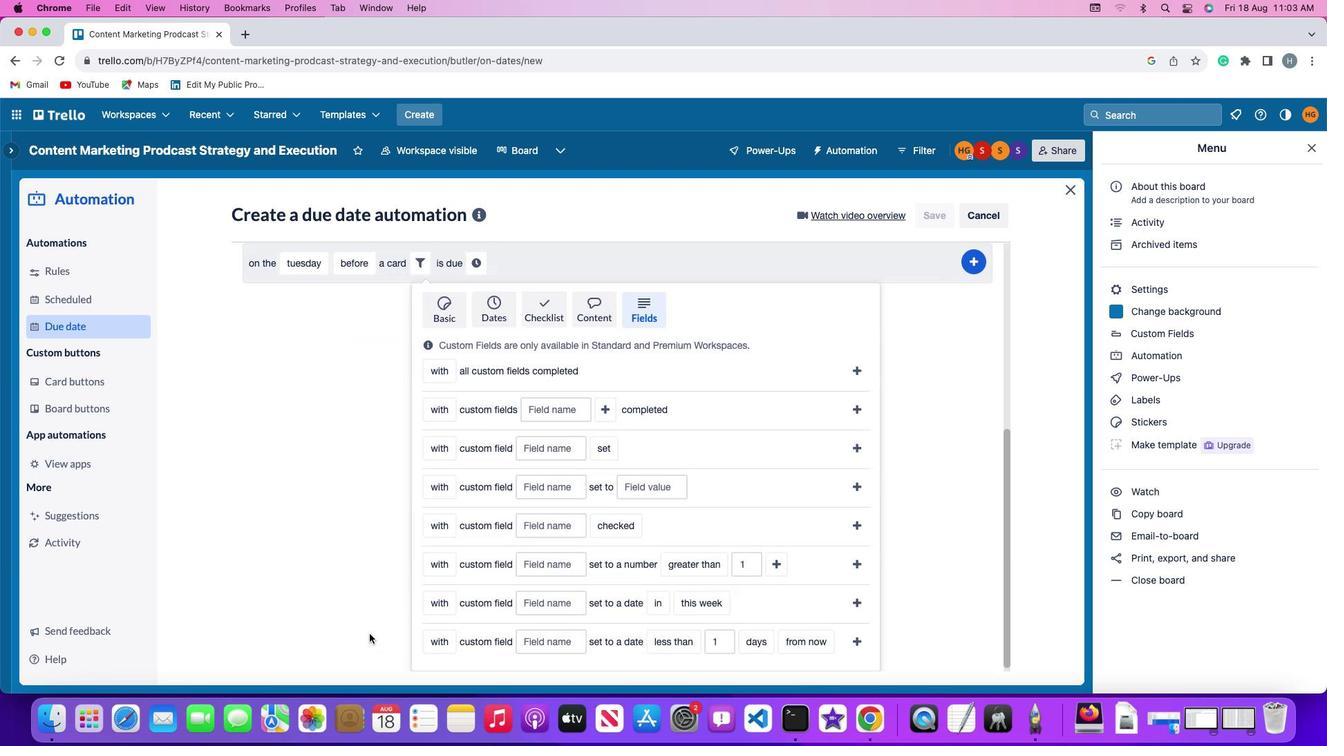 
Action: Mouse scrolled (374, 636) with delta (0, -4)
Screenshot: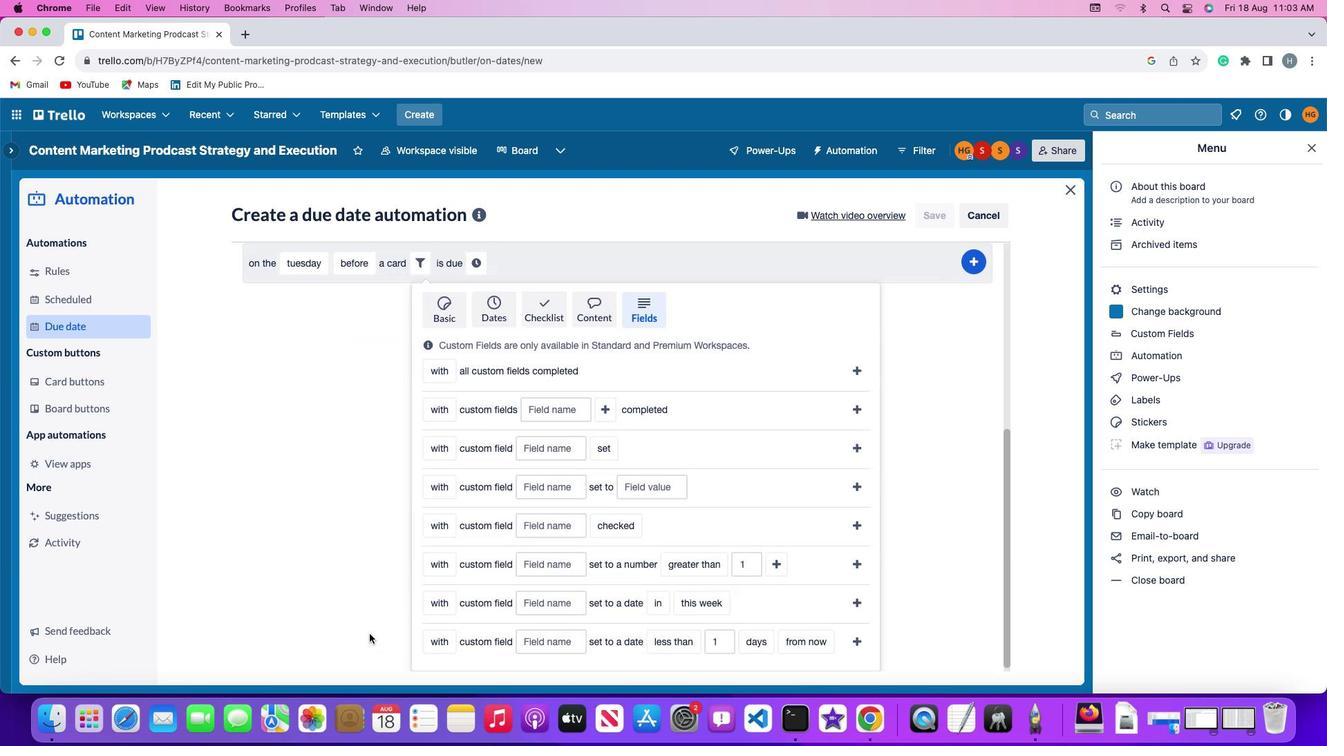 
Action: Mouse moved to (367, 632)
Screenshot: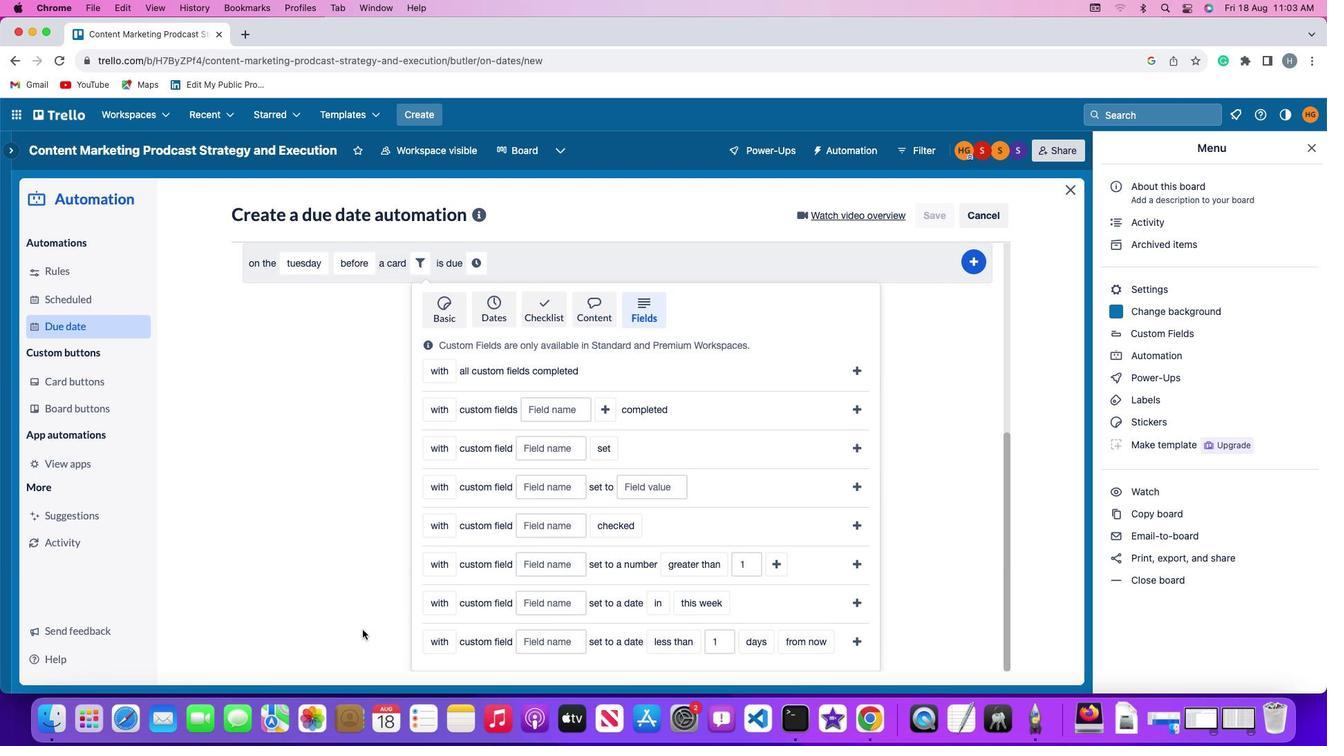 
Action: Mouse scrolled (367, 632) with delta (0, -1)
Screenshot: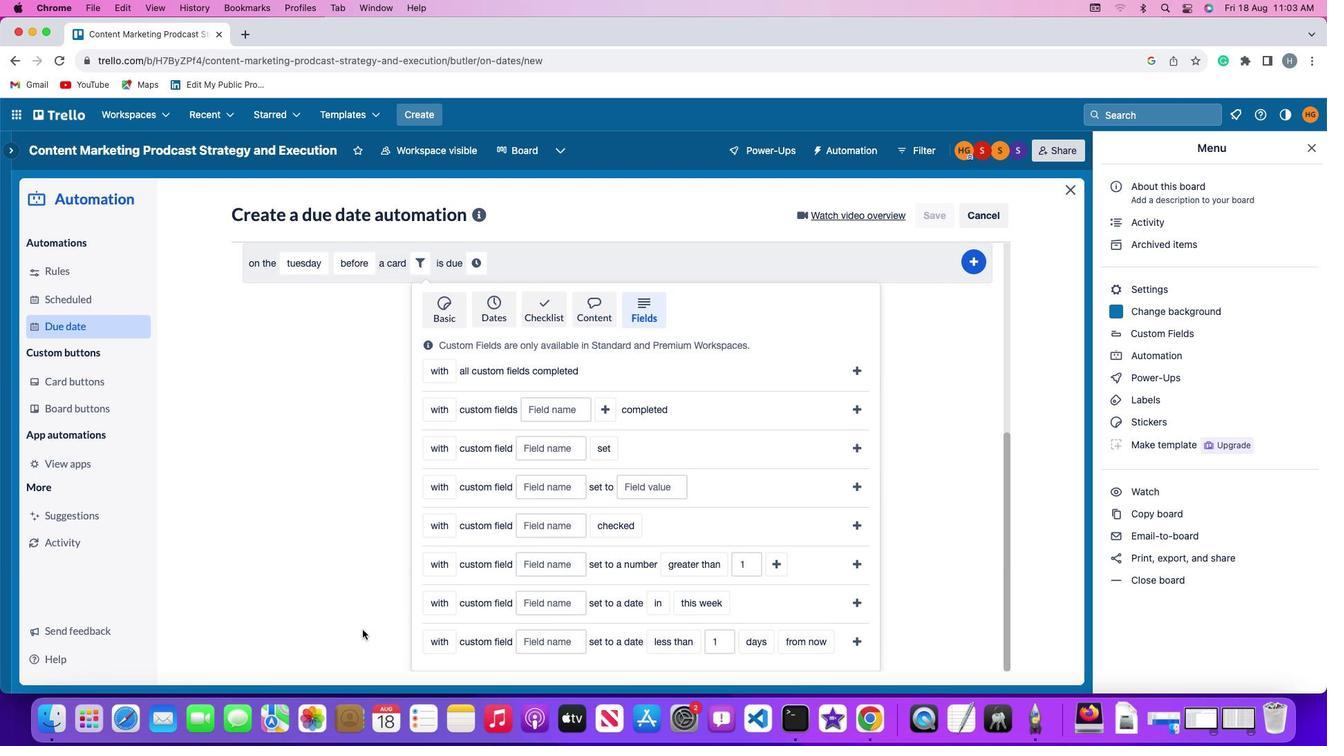 
Action: Mouse scrolled (367, 632) with delta (0, -1)
Screenshot: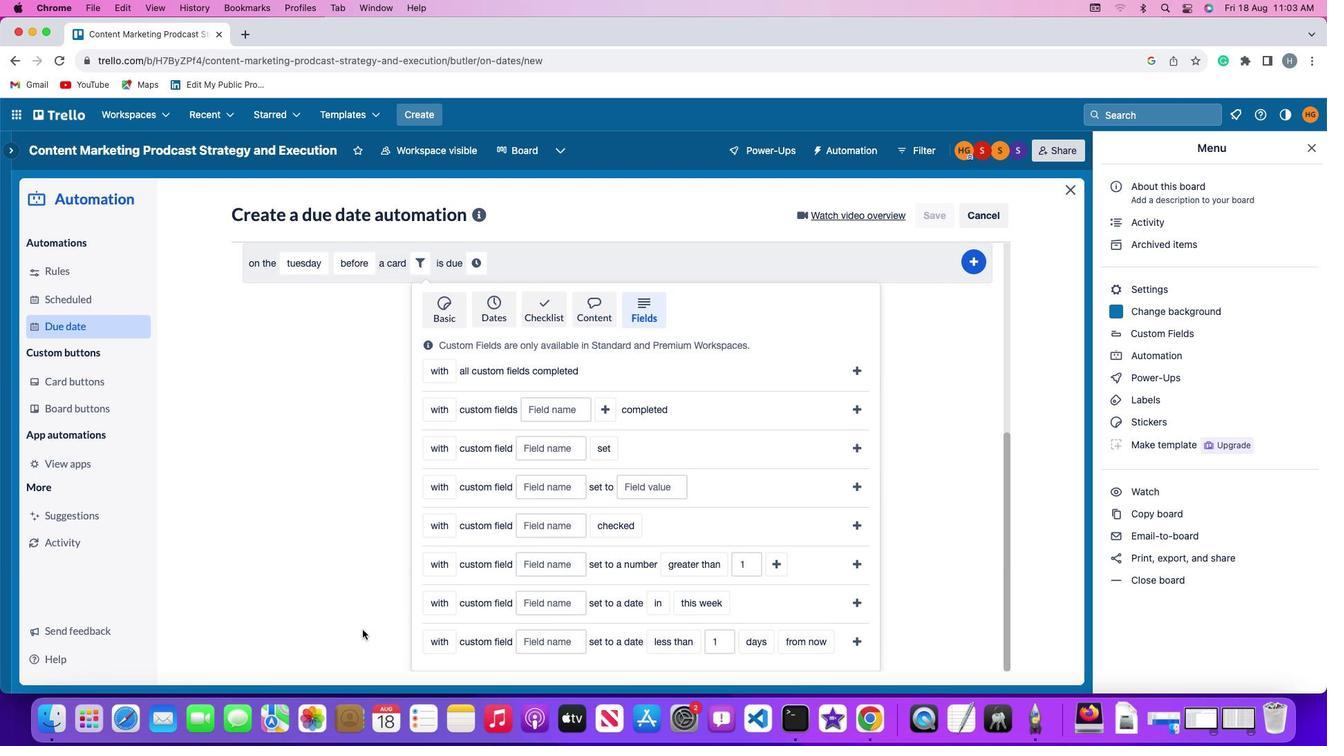 
Action: Mouse moved to (366, 631)
Screenshot: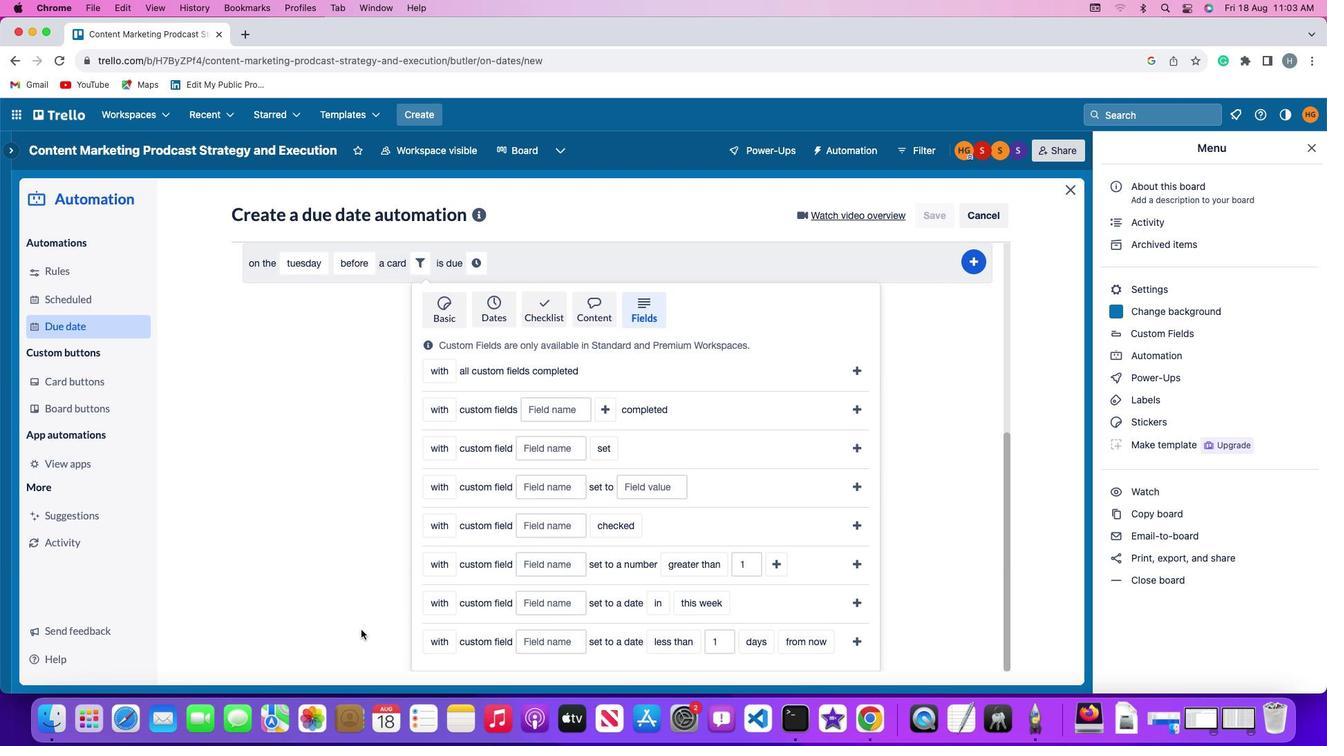 
Action: Mouse scrolled (366, 631) with delta (0, -2)
Screenshot: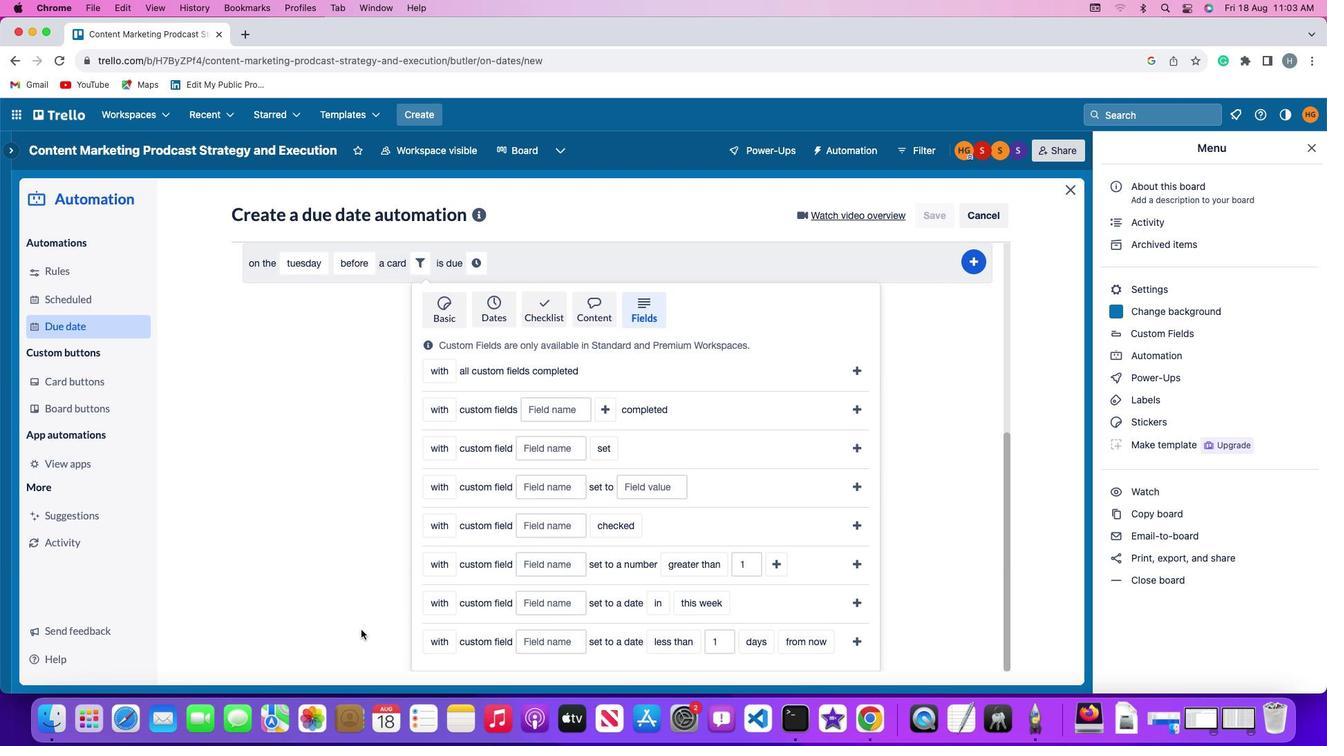 
Action: Mouse moved to (428, 448)
Screenshot: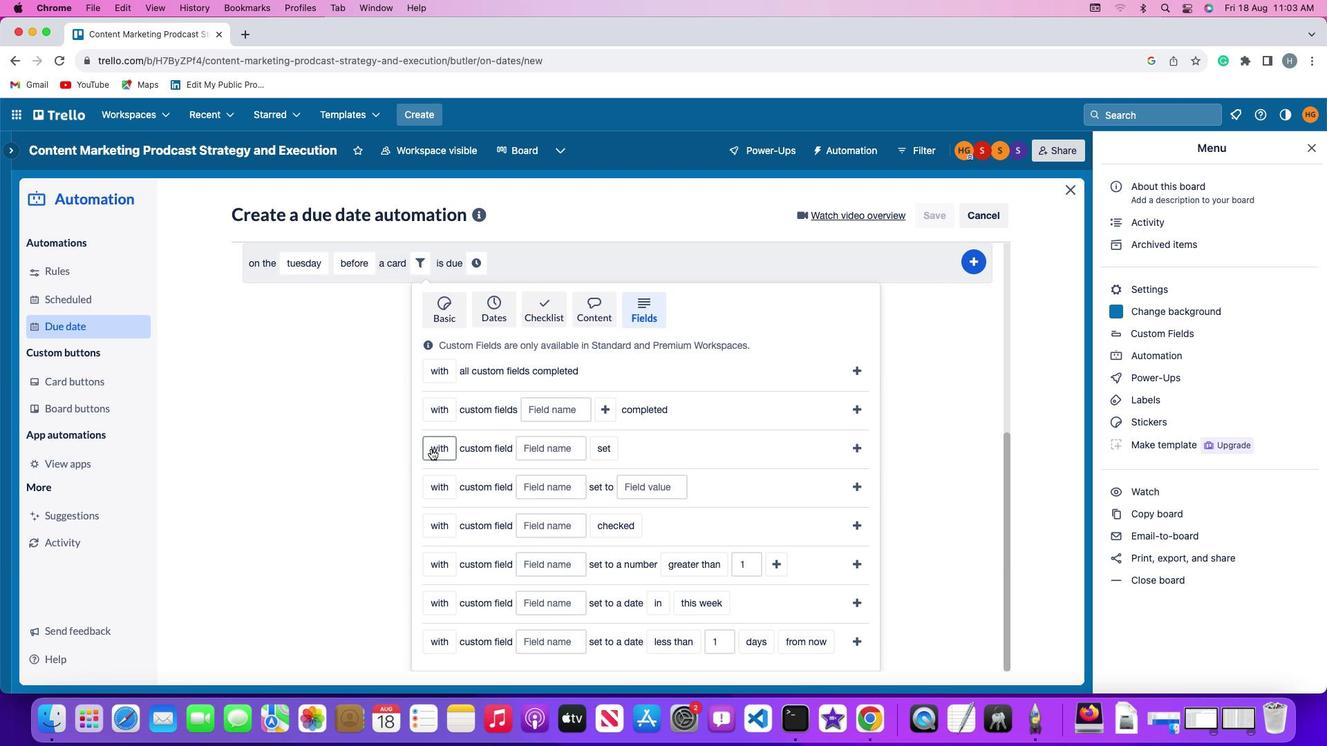 
Action: Mouse pressed left at (428, 448)
Screenshot: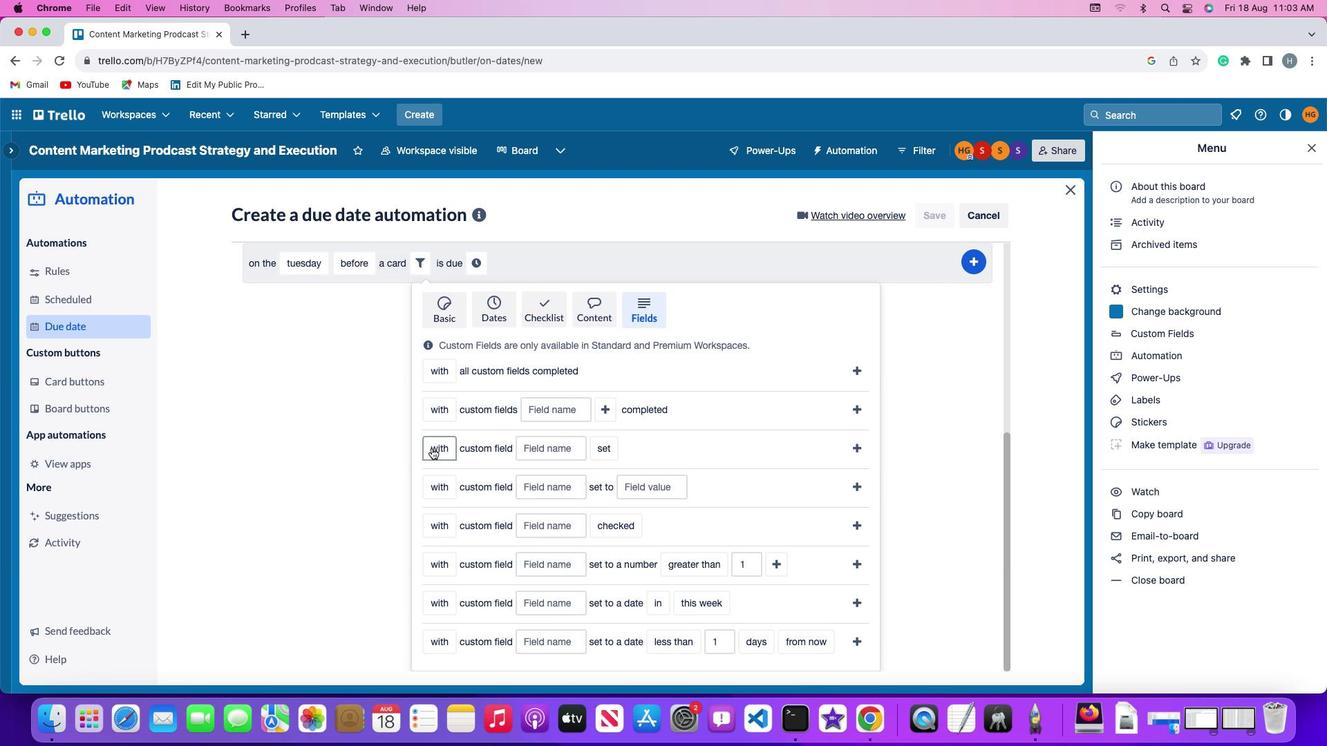 
Action: Mouse moved to (444, 501)
Screenshot: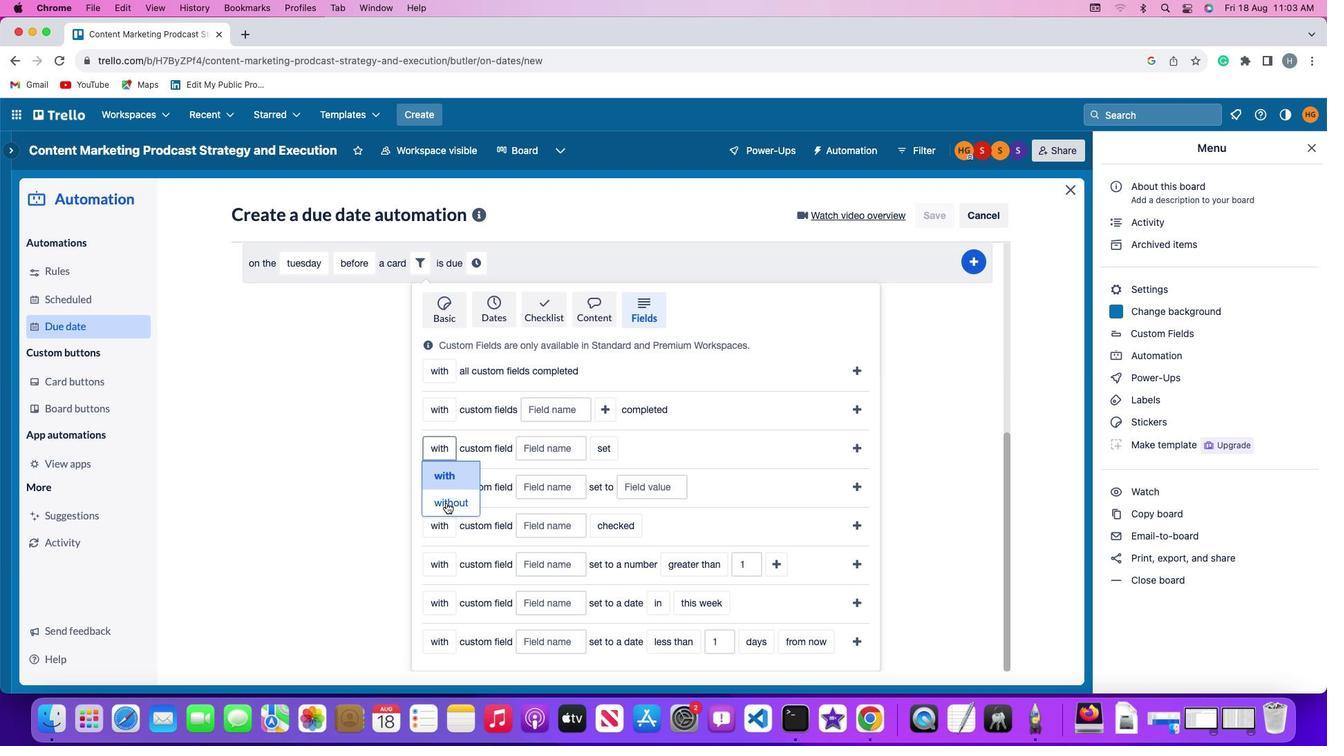 
Action: Mouse pressed left at (444, 501)
Screenshot: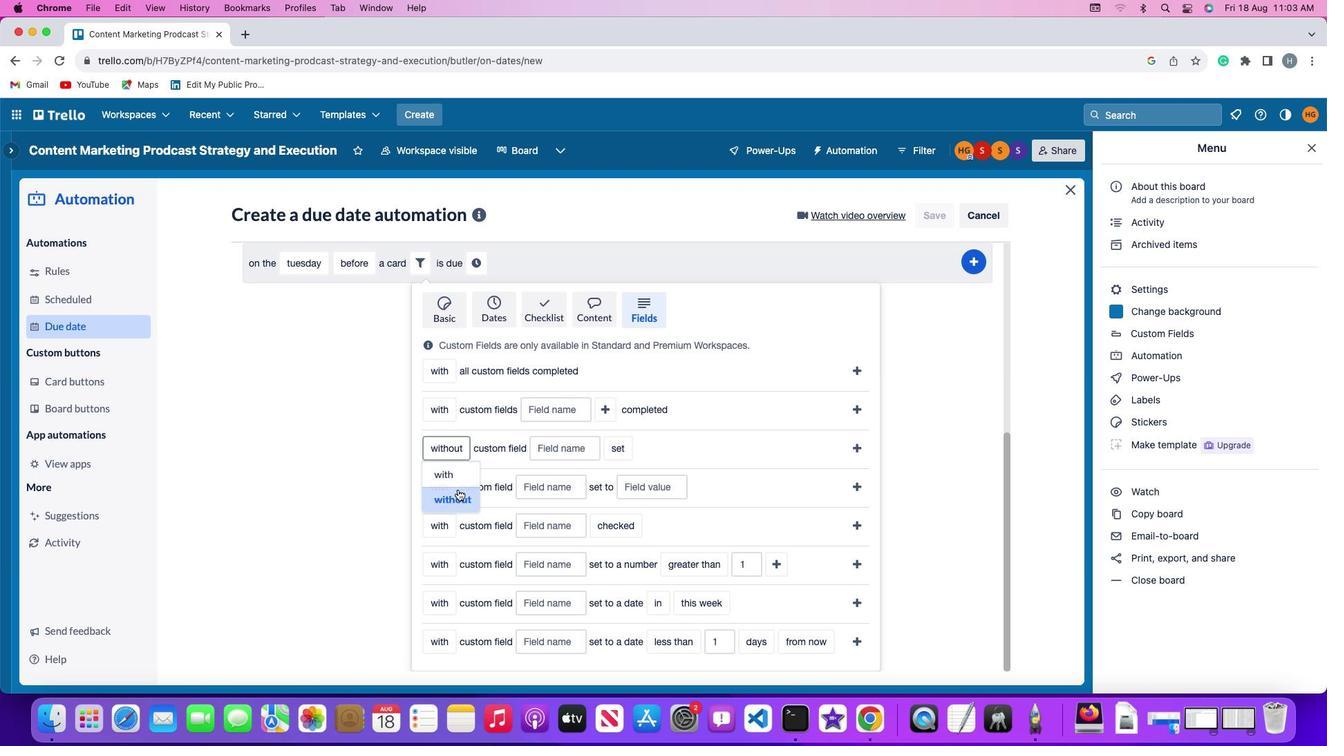 
Action: Mouse moved to (564, 448)
Screenshot: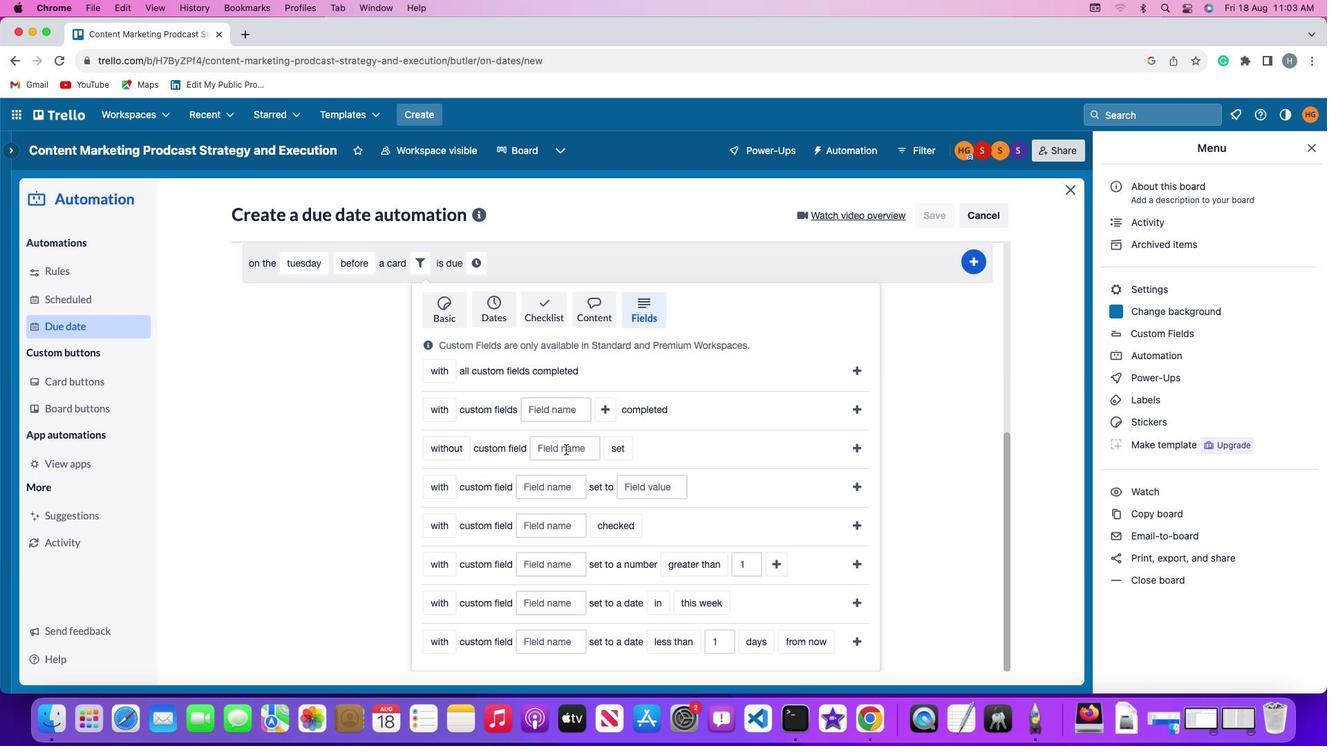 
Action: Mouse pressed left at (564, 448)
Screenshot: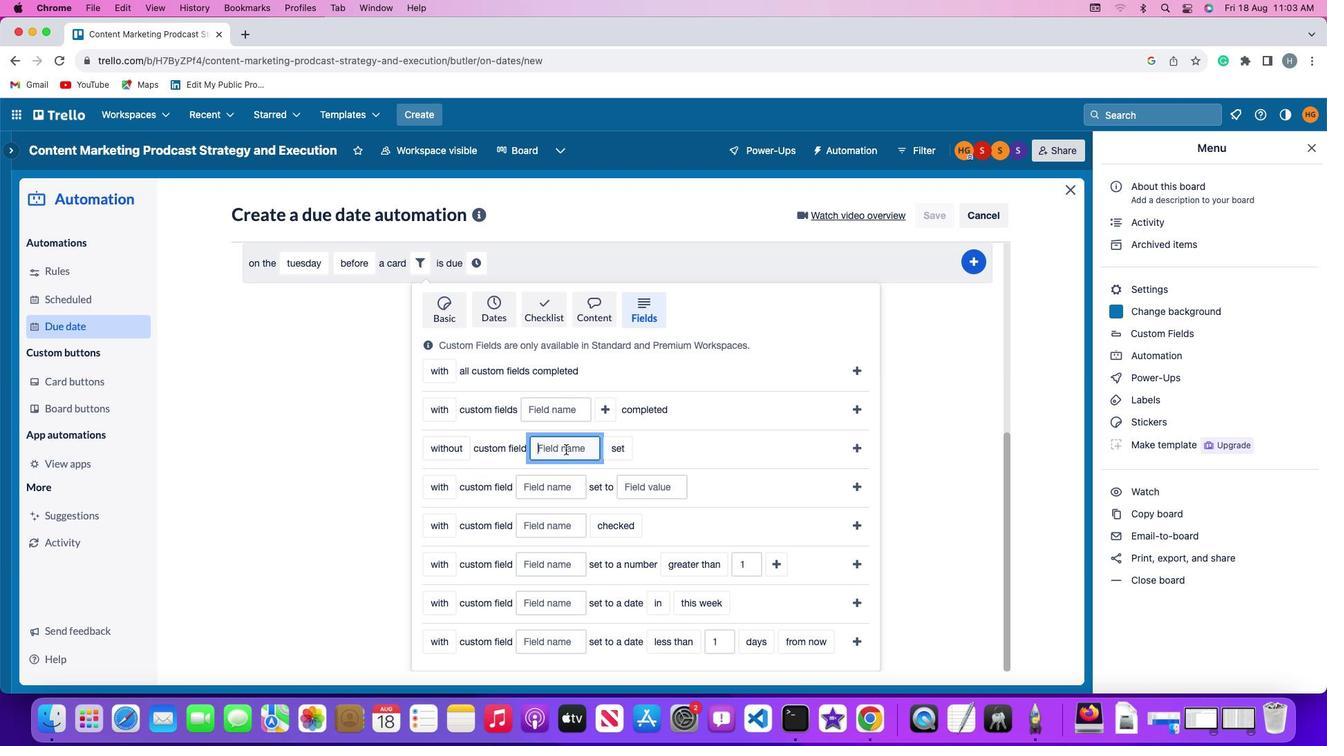 
Action: Key pressed Key.shift'R''e''s''u''m''e'
Screenshot: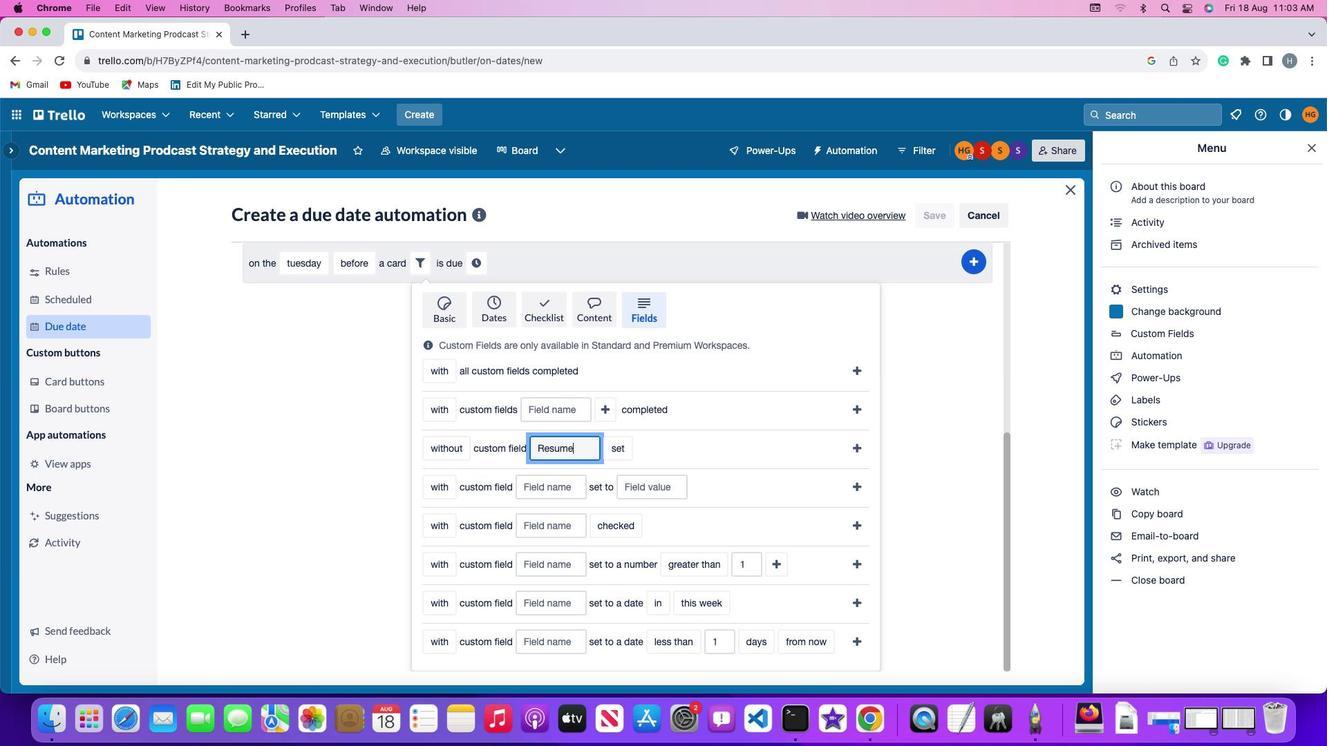 
Action: Mouse moved to (625, 448)
Screenshot: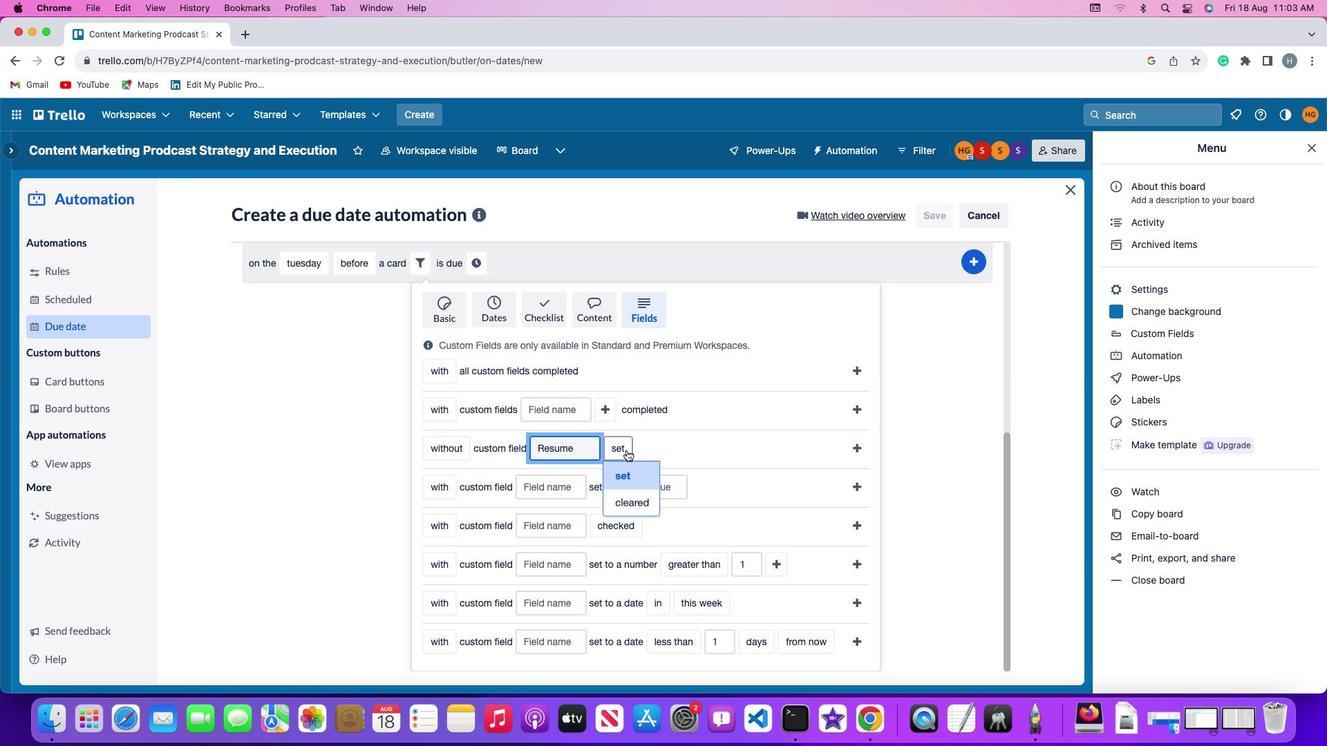 
Action: Mouse pressed left at (625, 448)
Screenshot: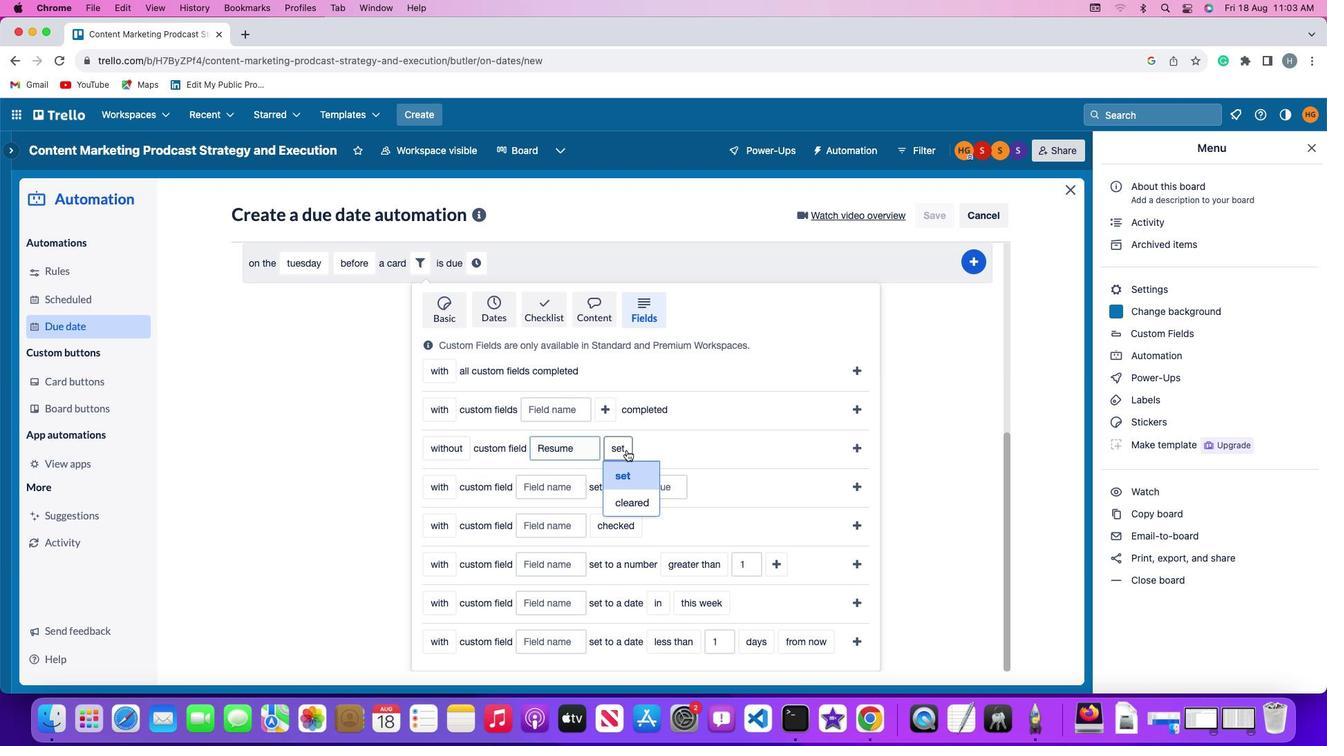 
Action: Mouse moved to (626, 470)
Screenshot: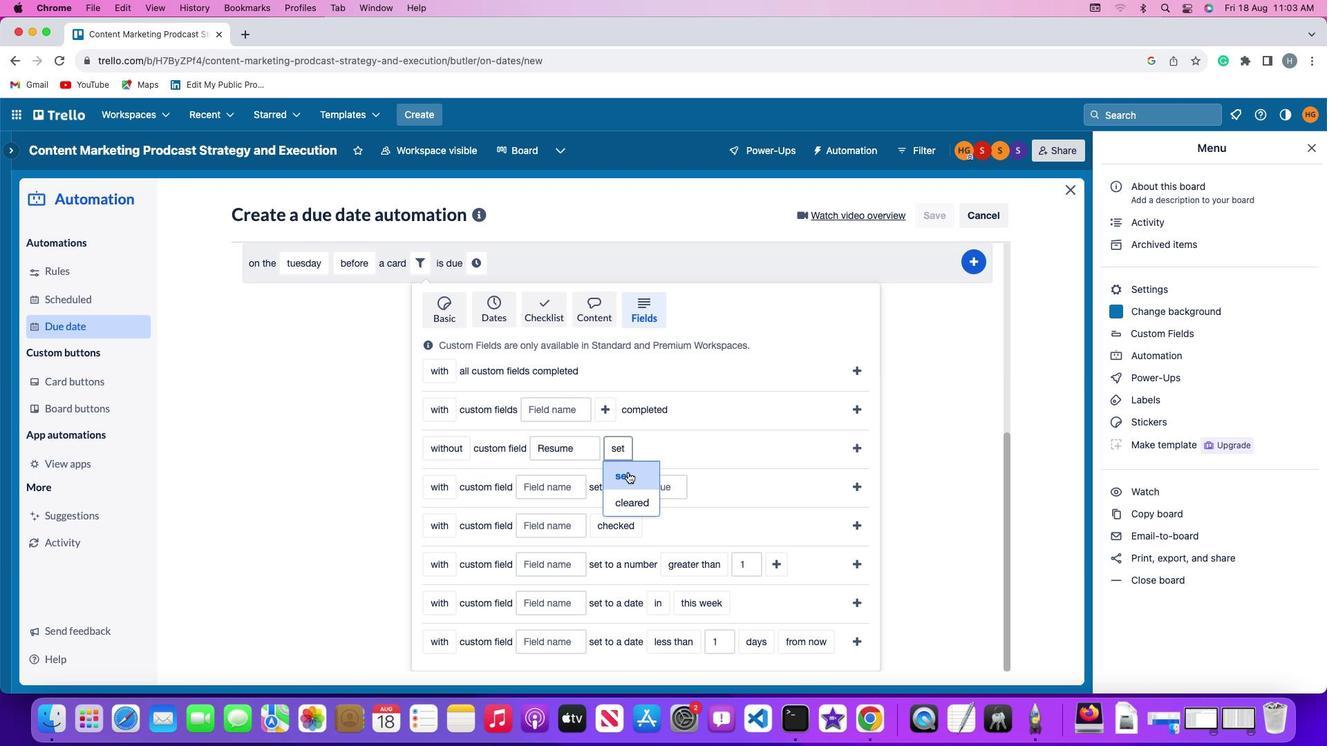 
Action: Mouse pressed left at (626, 470)
Screenshot: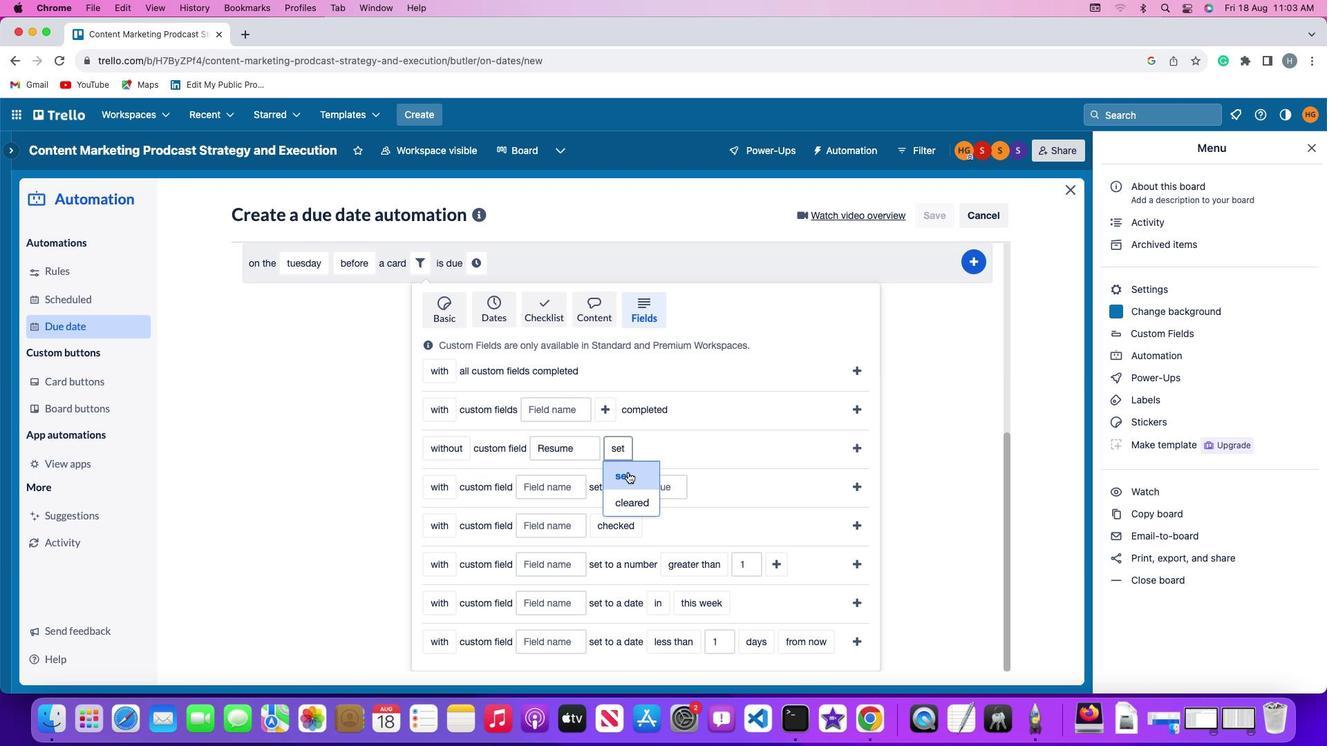 
Action: Mouse moved to (853, 444)
Screenshot: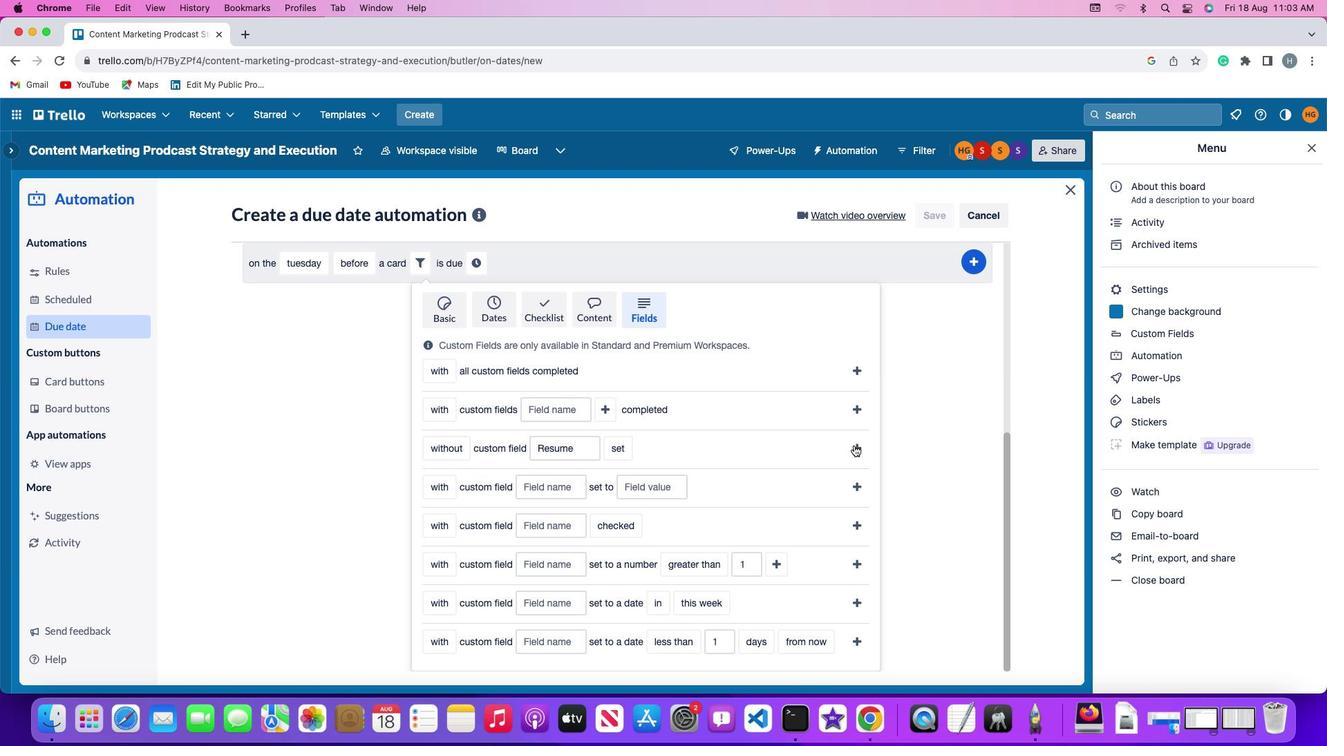 
Action: Mouse pressed left at (853, 444)
Screenshot: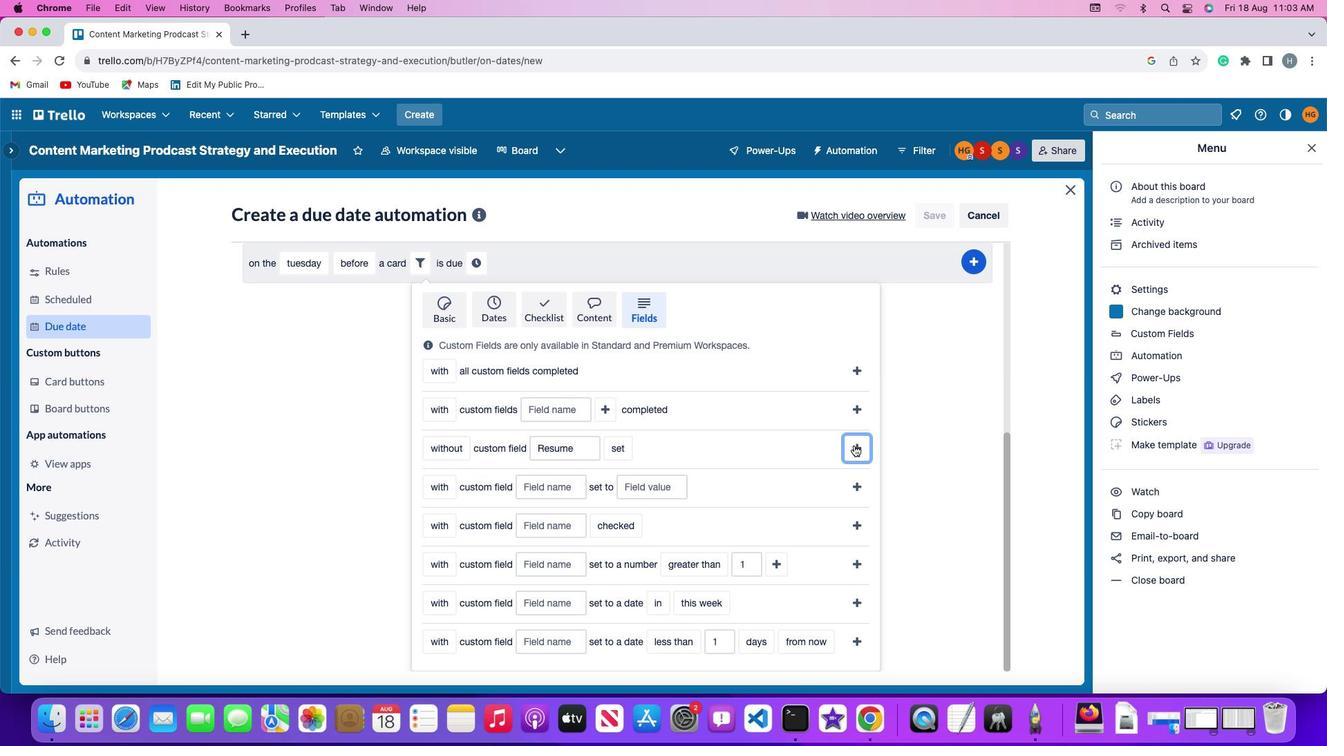 
Action: Mouse moved to (661, 598)
Screenshot: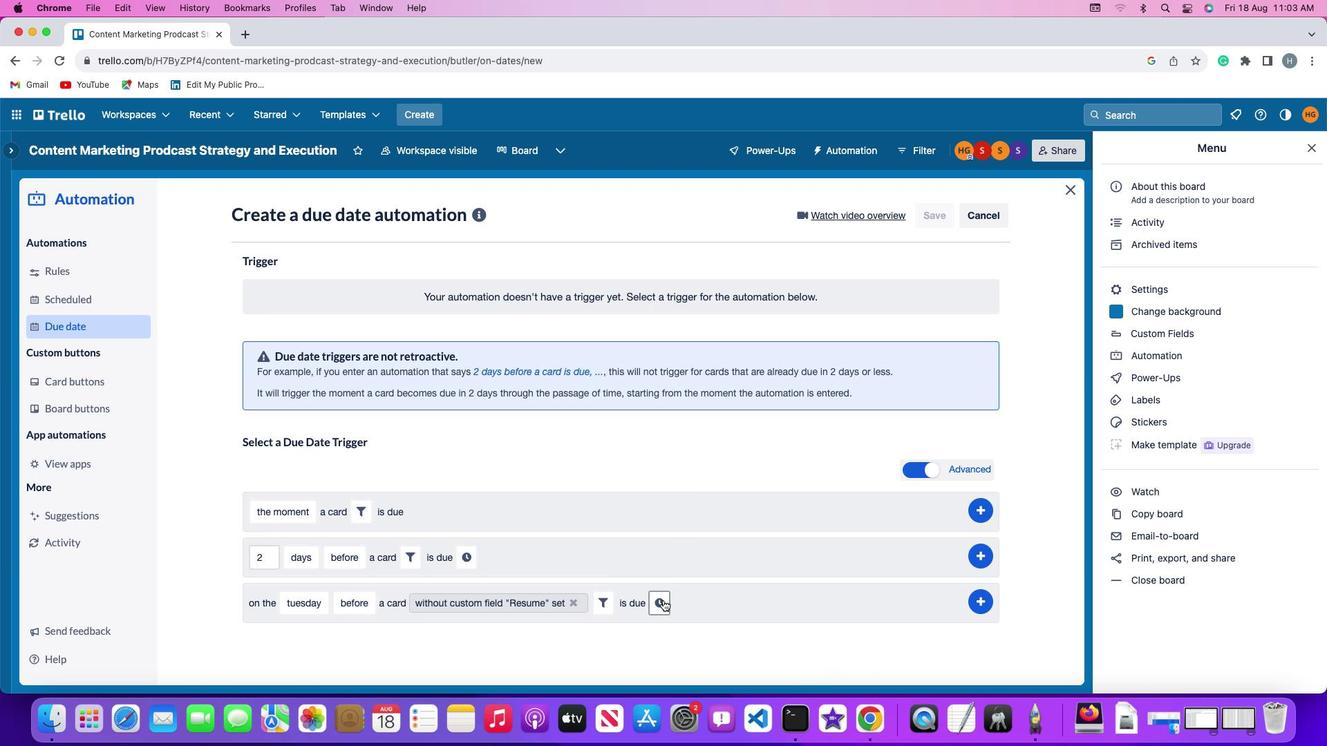 
Action: Mouse pressed left at (661, 598)
Screenshot: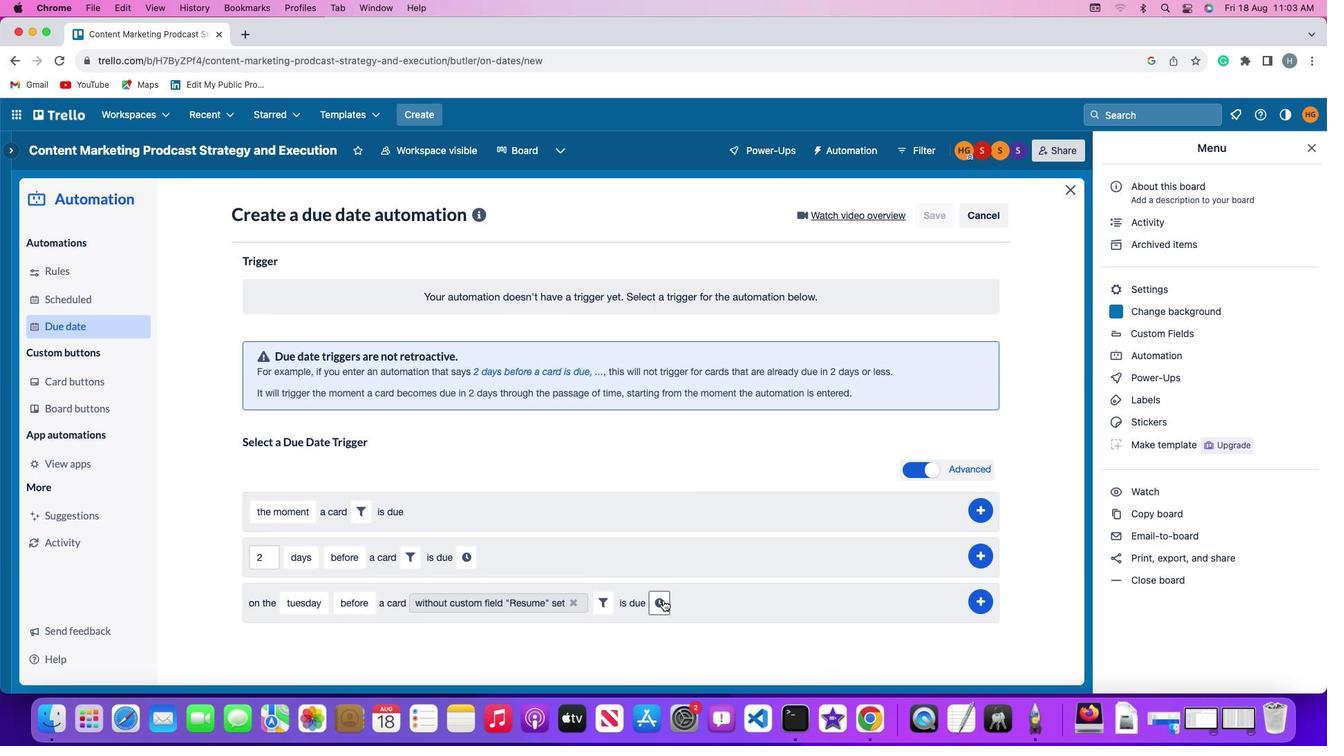 
Action: Mouse moved to (687, 599)
Screenshot: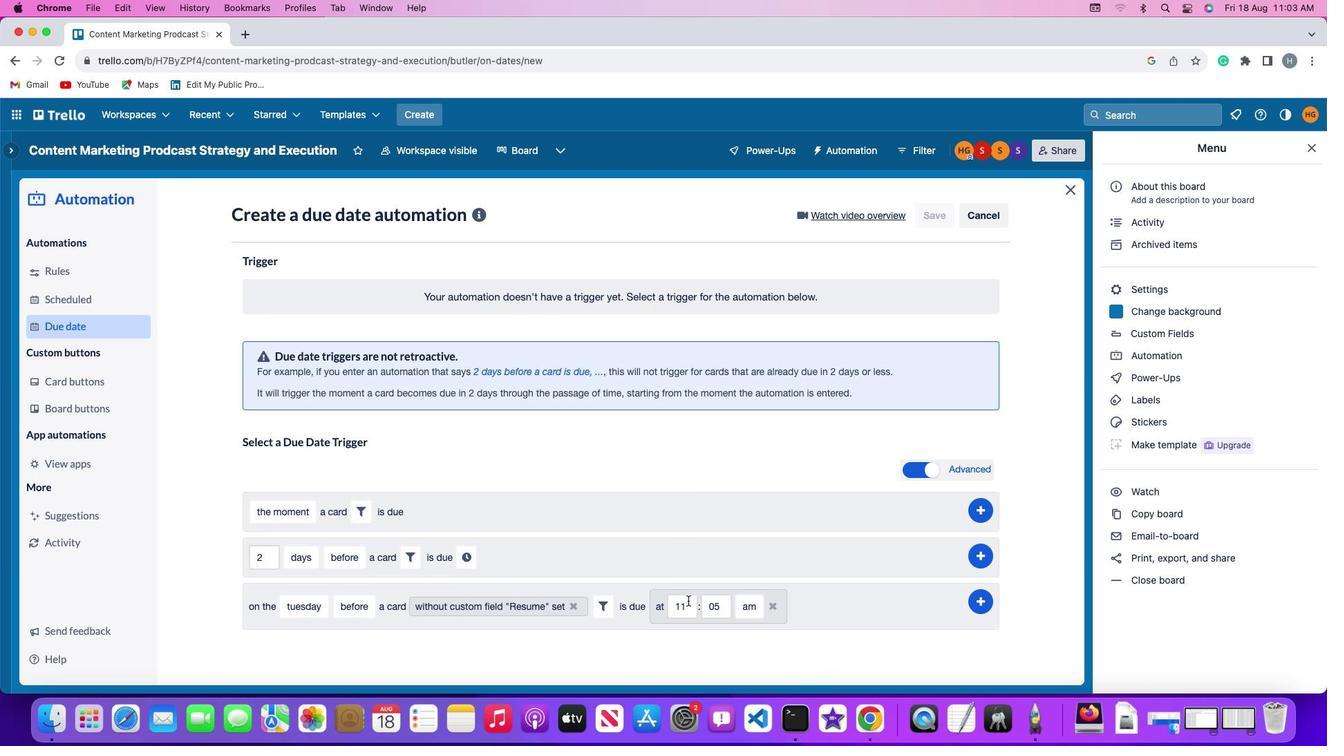 
Action: Mouse pressed left at (687, 599)
Screenshot: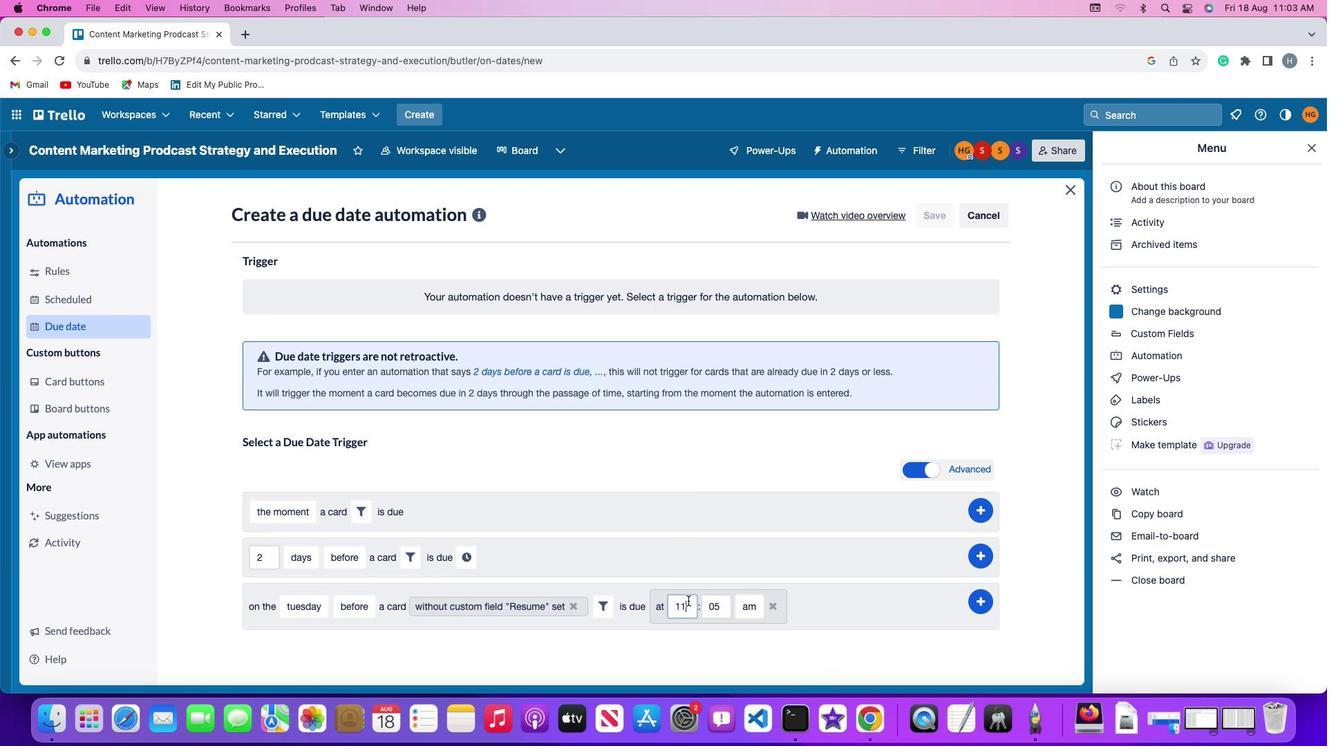 
Action: Mouse moved to (687, 599)
Screenshot: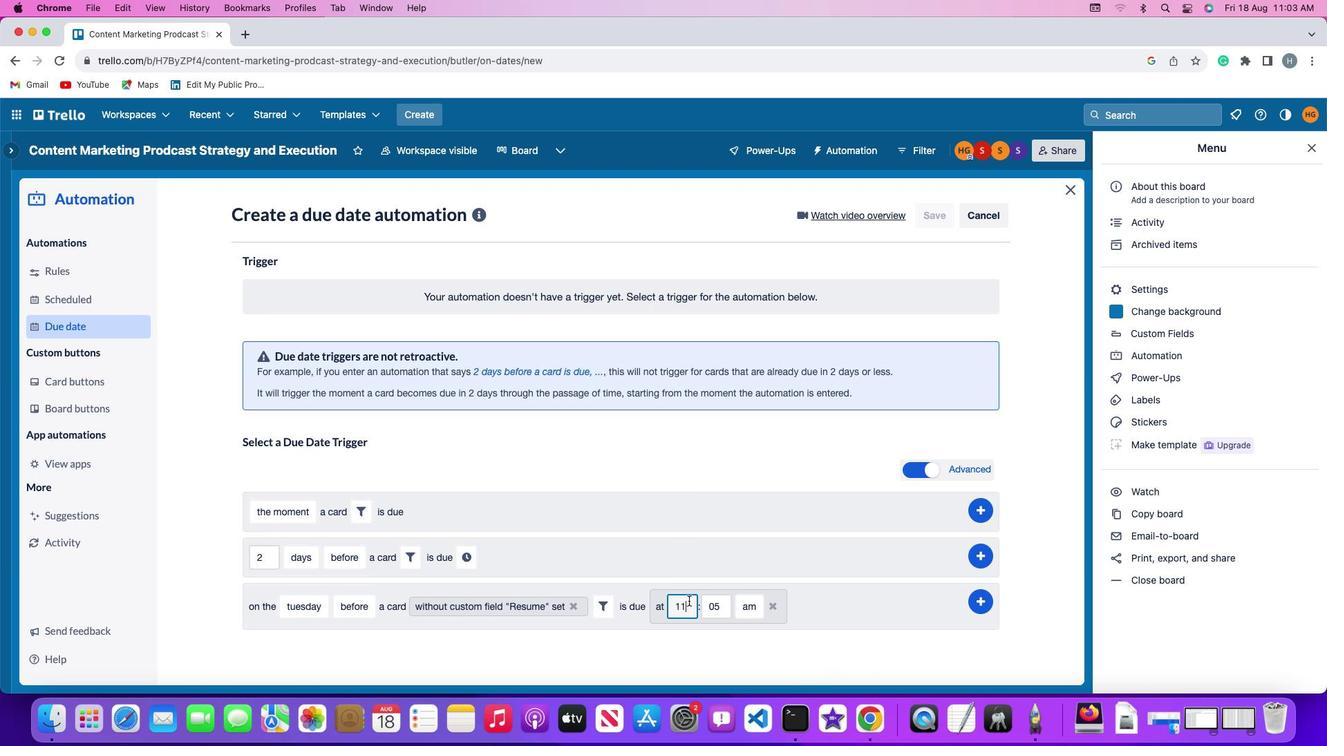 
Action: Key pressed Key.backspace'1'
Screenshot: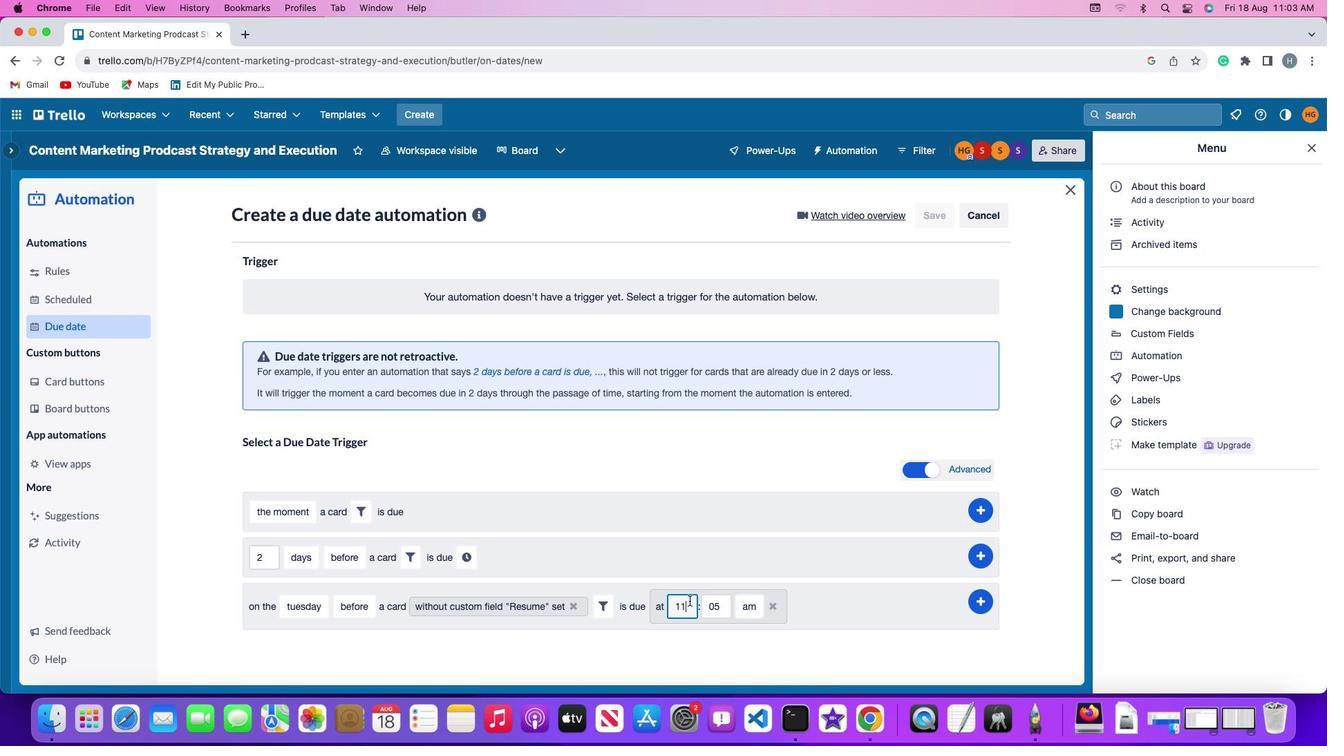 
Action: Mouse moved to (714, 600)
Screenshot: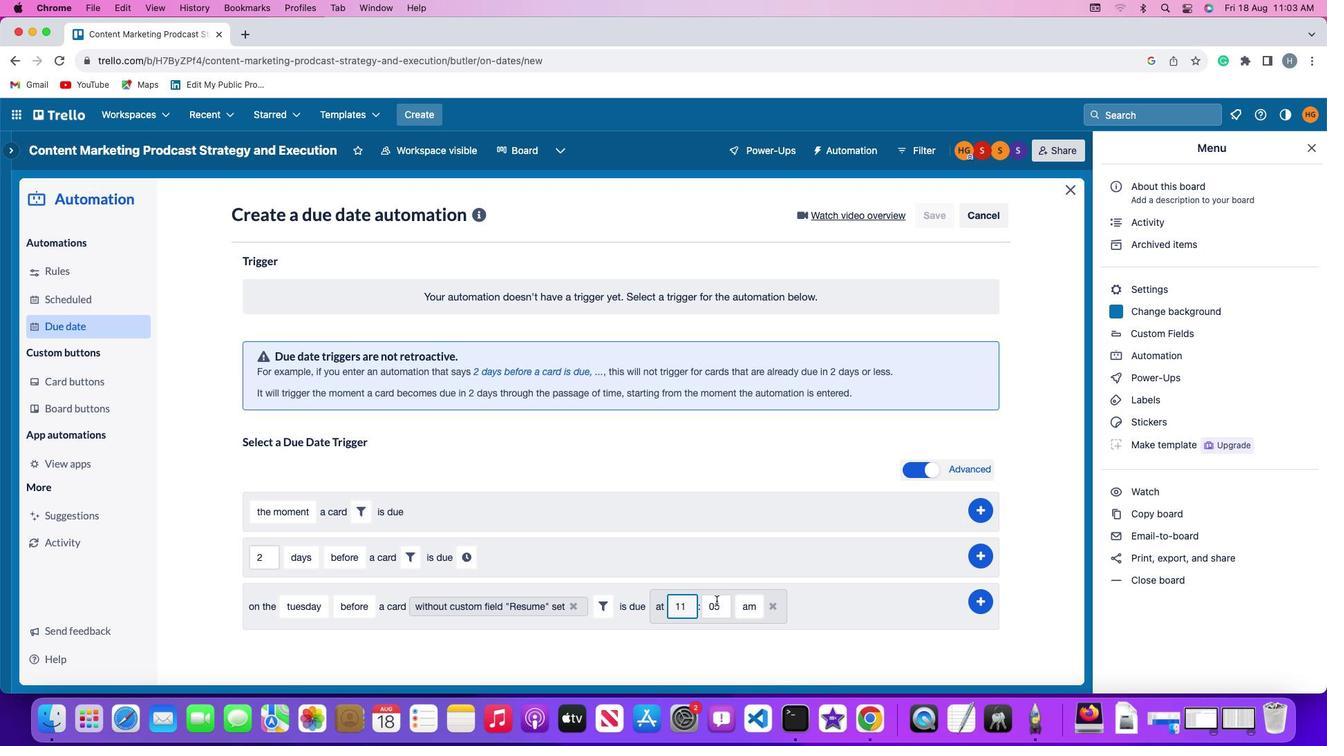 
Action: Mouse pressed left at (714, 600)
Screenshot: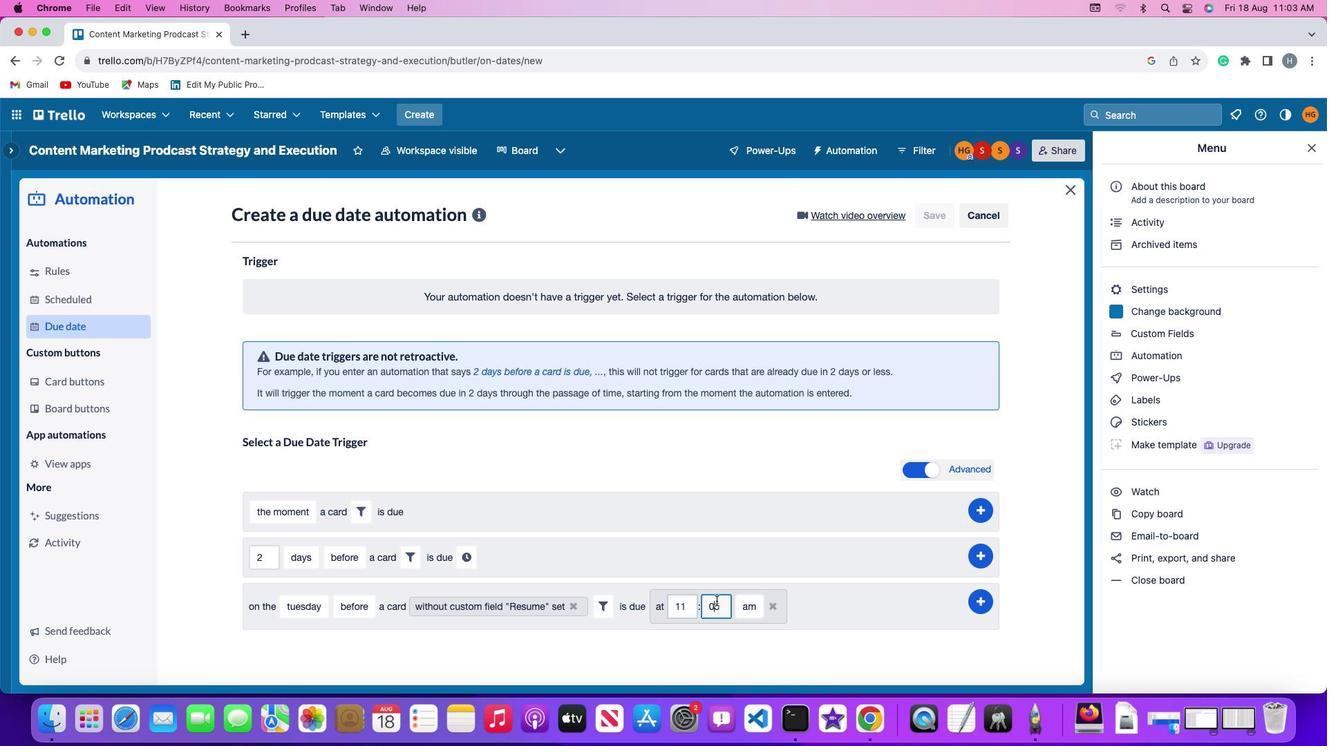 
Action: Mouse moved to (716, 600)
Screenshot: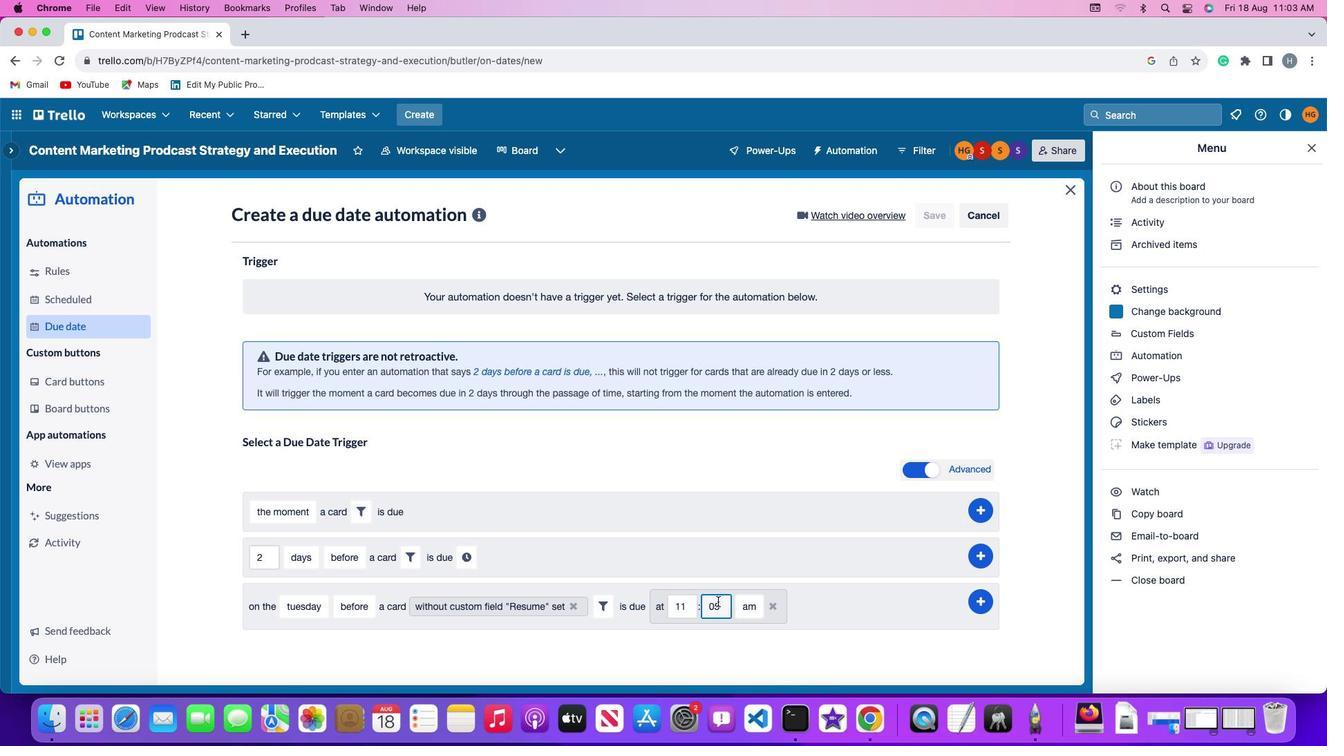 
Action: Key pressed Key.rightKey.backspace'0'
Screenshot: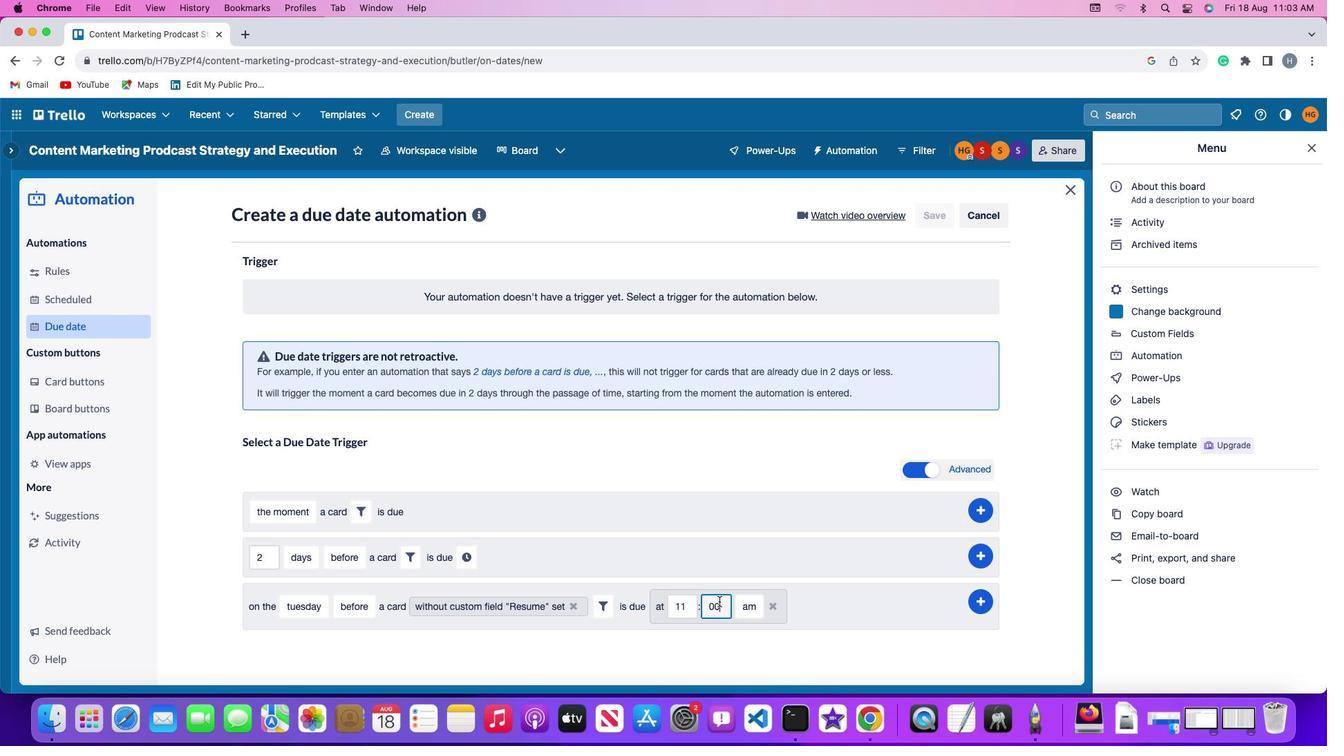 
Action: Mouse moved to (744, 602)
Screenshot: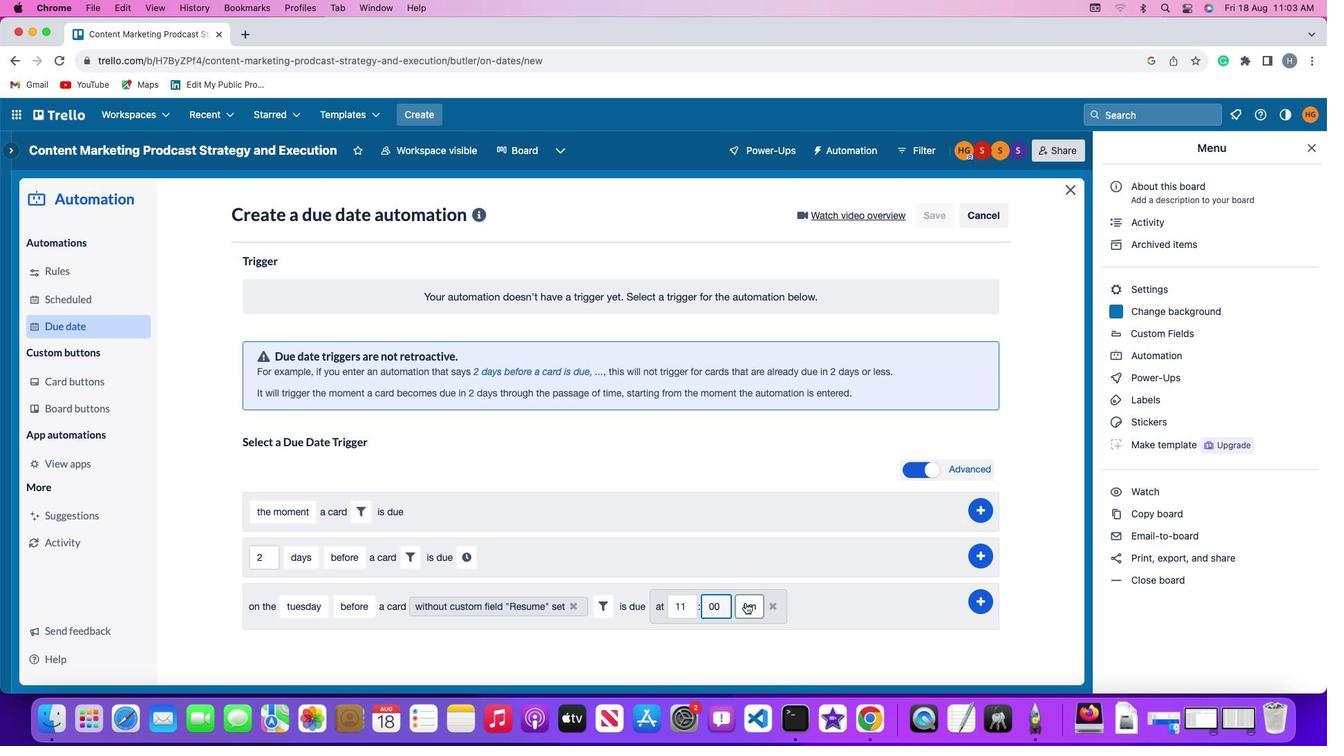 
Action: Mouse pressed left at (744, 602)
Screenshot: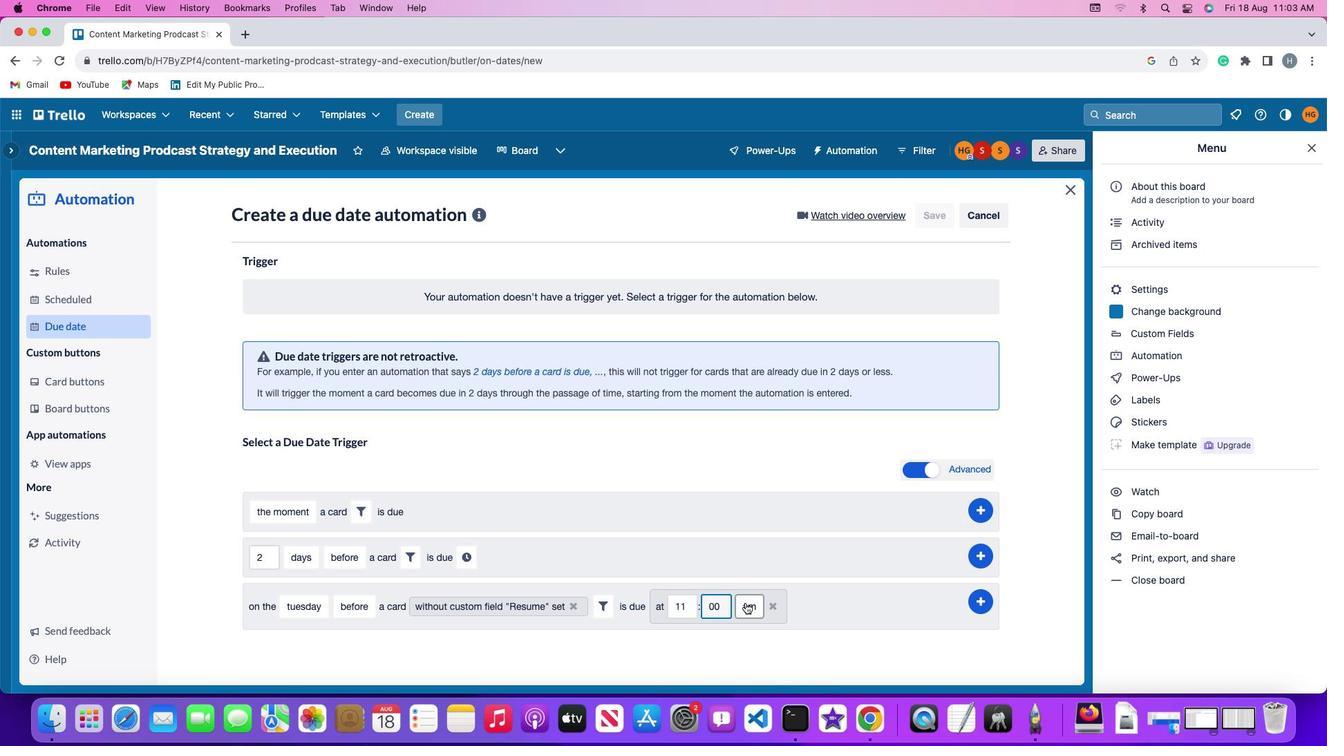 
Action: Mouse moved to (758, 633)
Screenshot: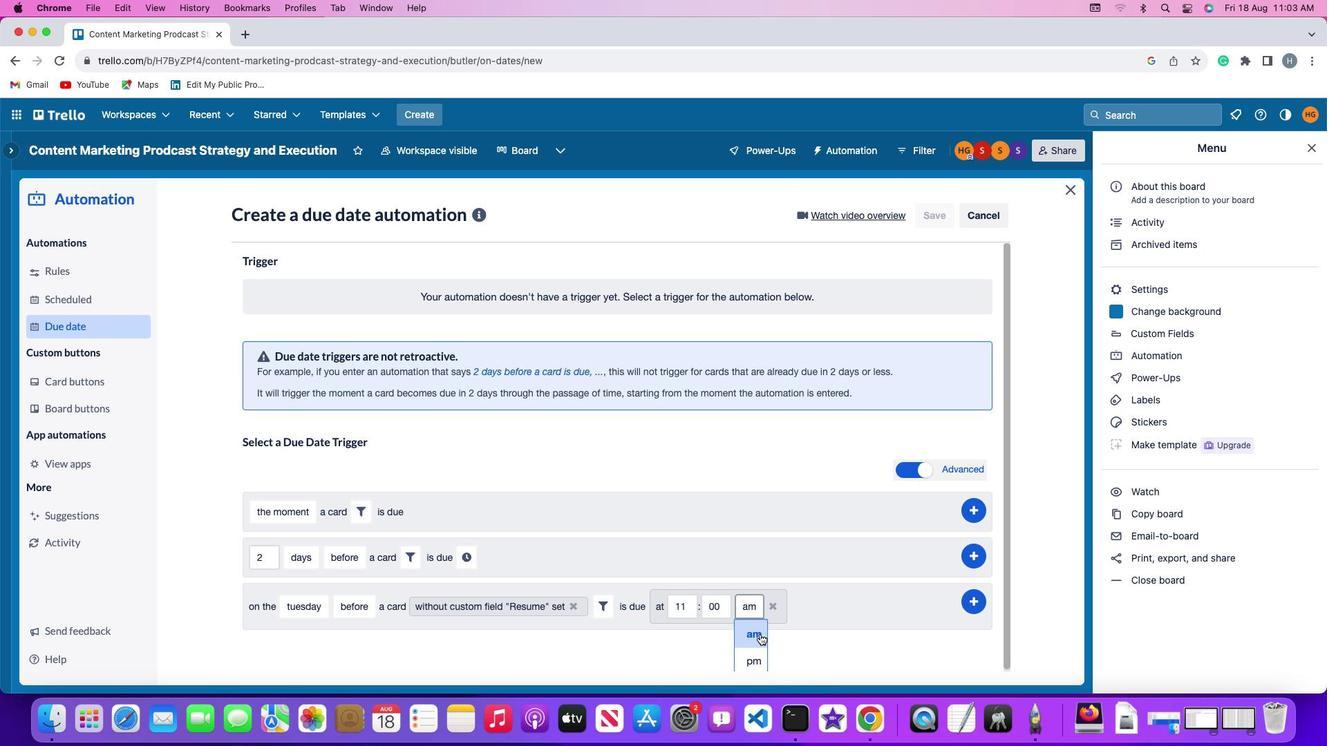 
Action: Mouse pressed left at (758, 633)
Screenshot: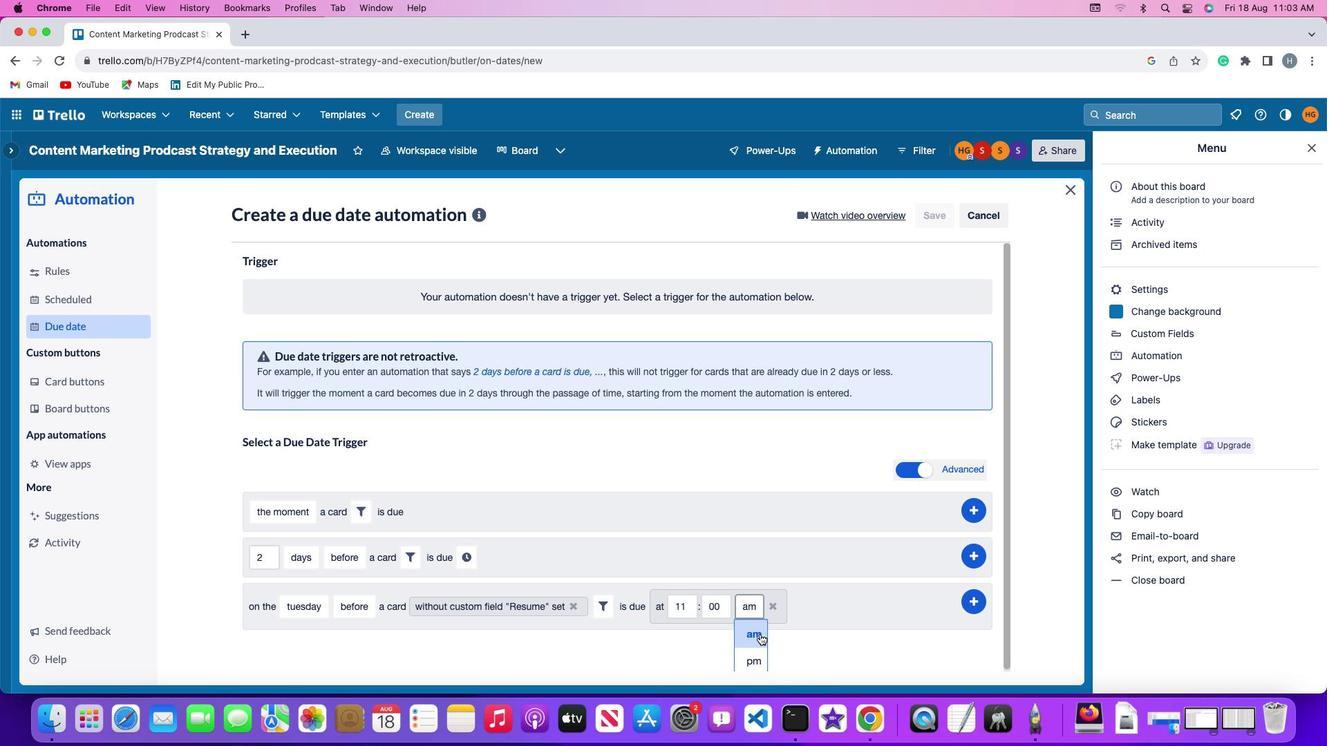 
Action: Mouse moved to (979, 598)
Screenshot: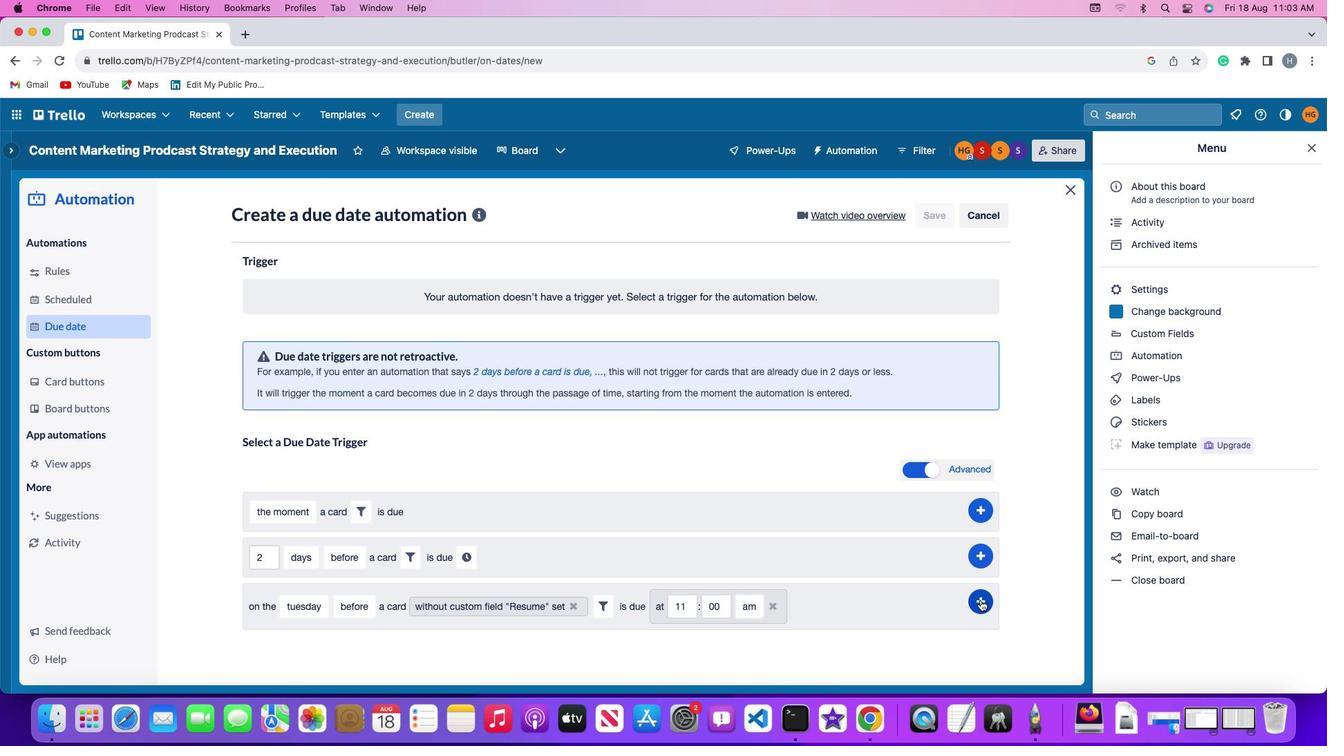 
Action: Mouse pressed left at (979, 598)
Screenshot: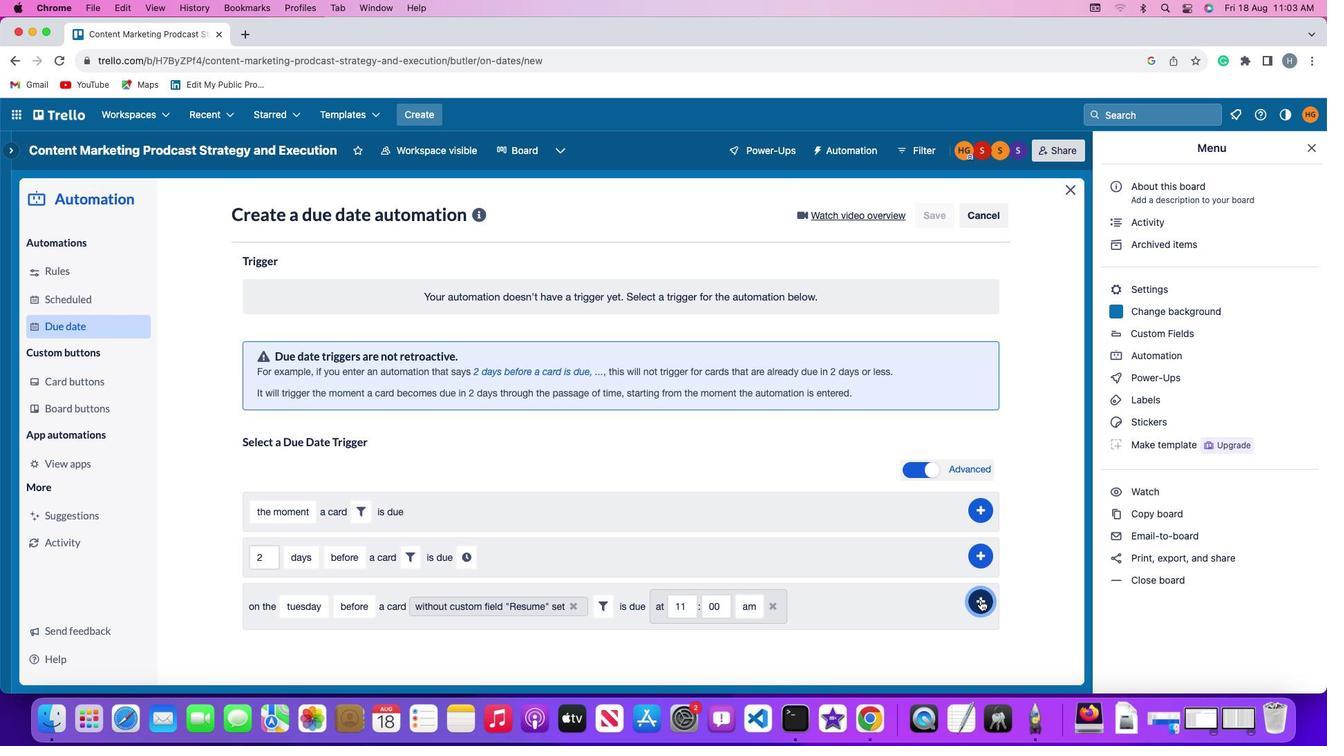 
Action: Mouse moved to (1028, 482)
Screenshot: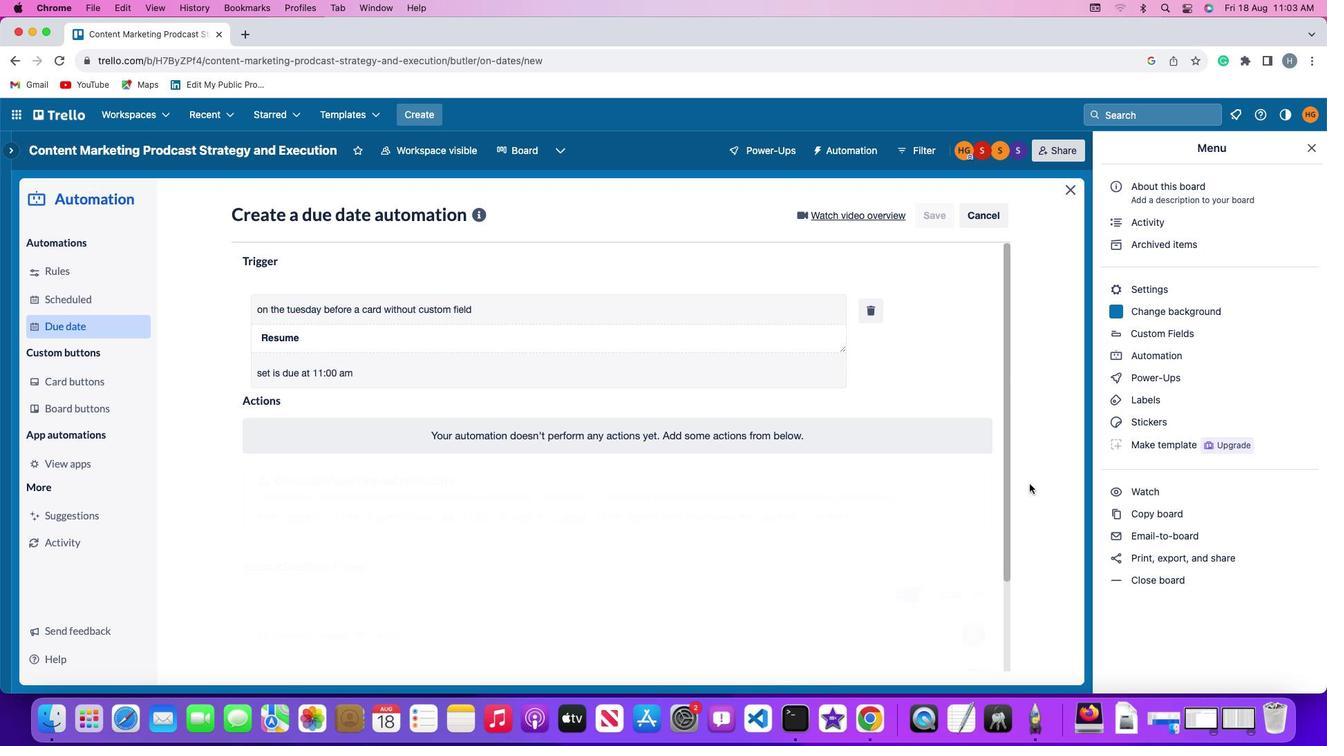 
